Task: Plan the shortest route from Providence to Cape Cod National Seashore.
Action: Mouse pressed left at (264, 85)
Screenshot: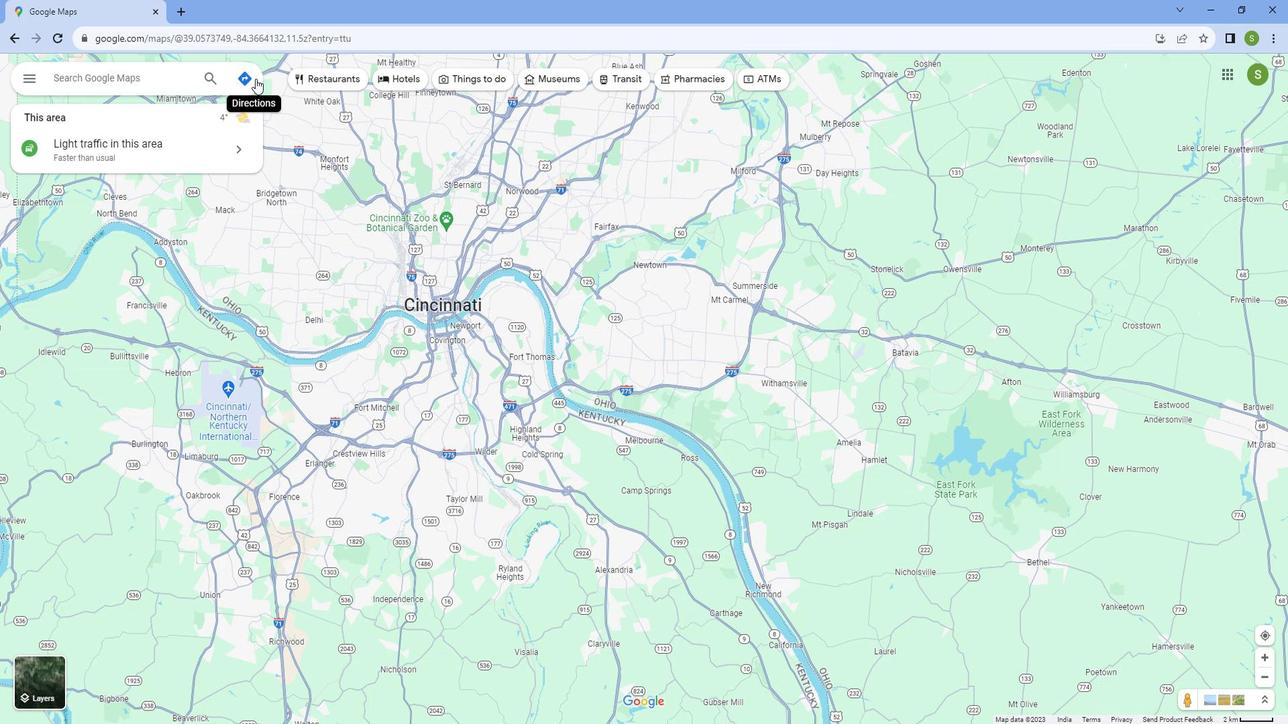 
Action: Mouse moved to (113, 122)
Screenshot: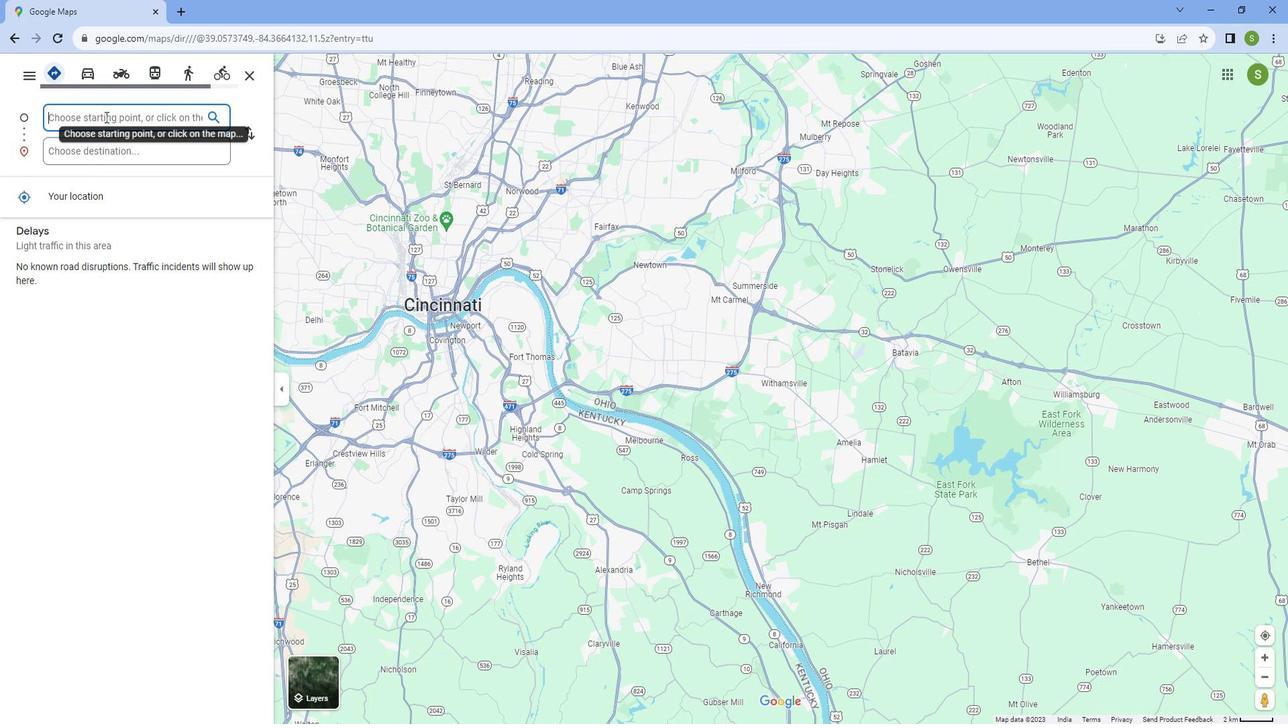 
Action: Mouse pressed left at (113, 122)
Screenshot: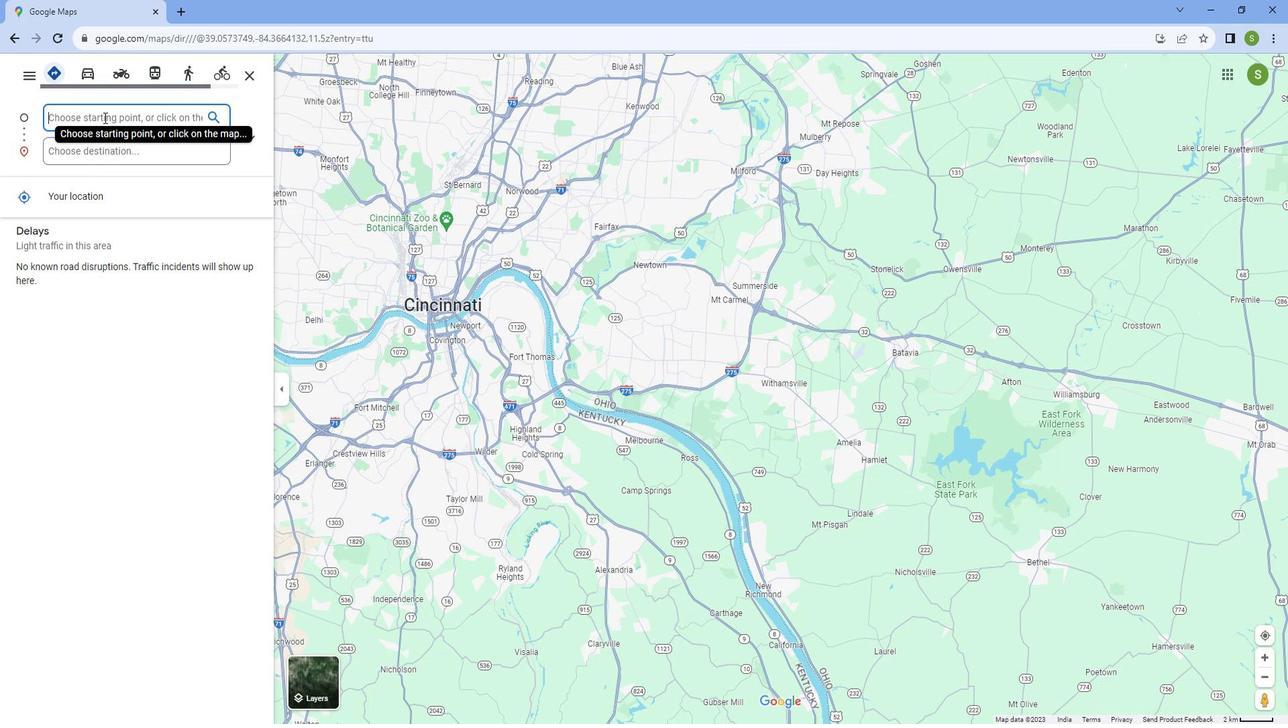 
Action: Key pressed <Key.caps_lock>P<Key.caps_lock>rovidence
Screenshot: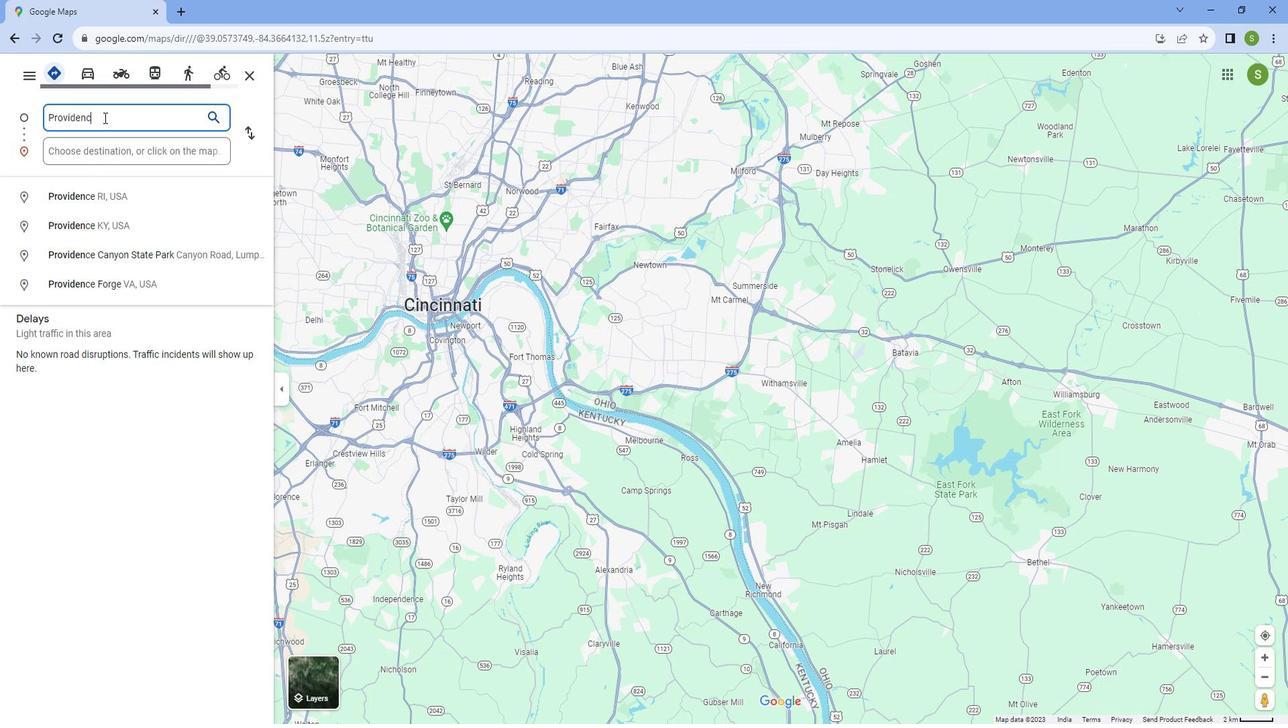 
Action: Mouse moved to (110, 206)
Screenshot: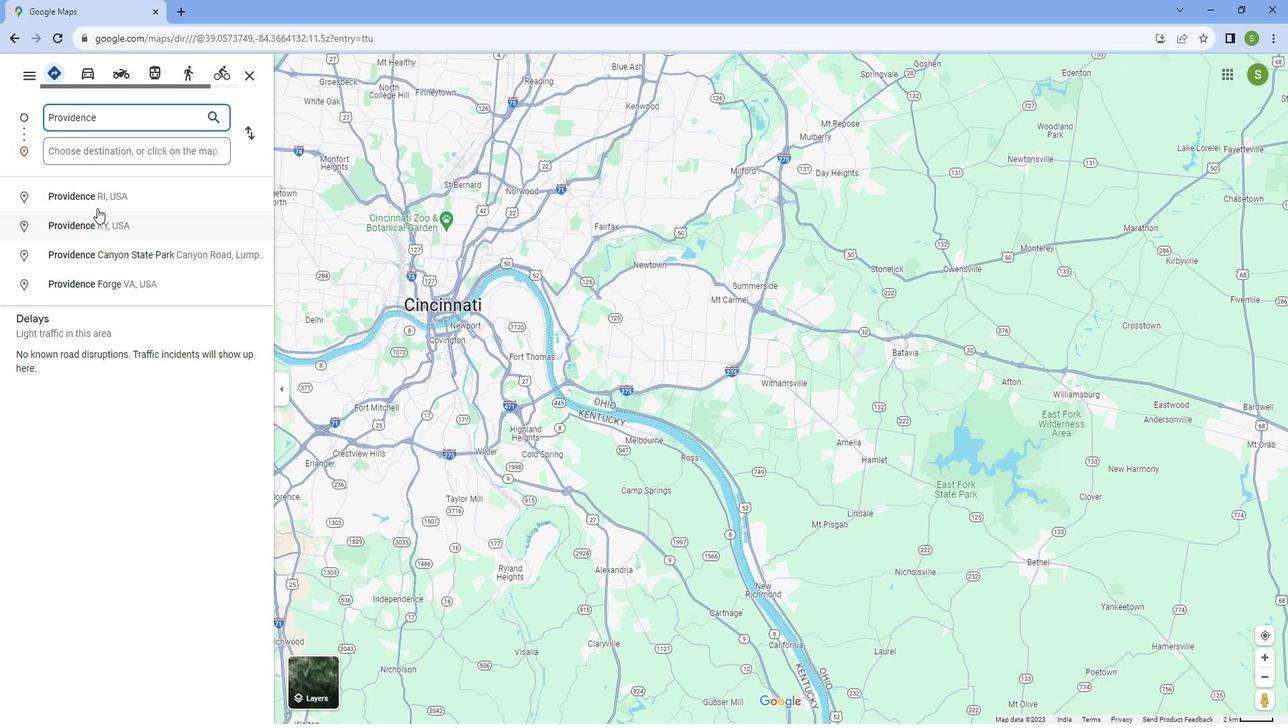 
Action: Mouse pressed left at (110, 206)
Screenshot: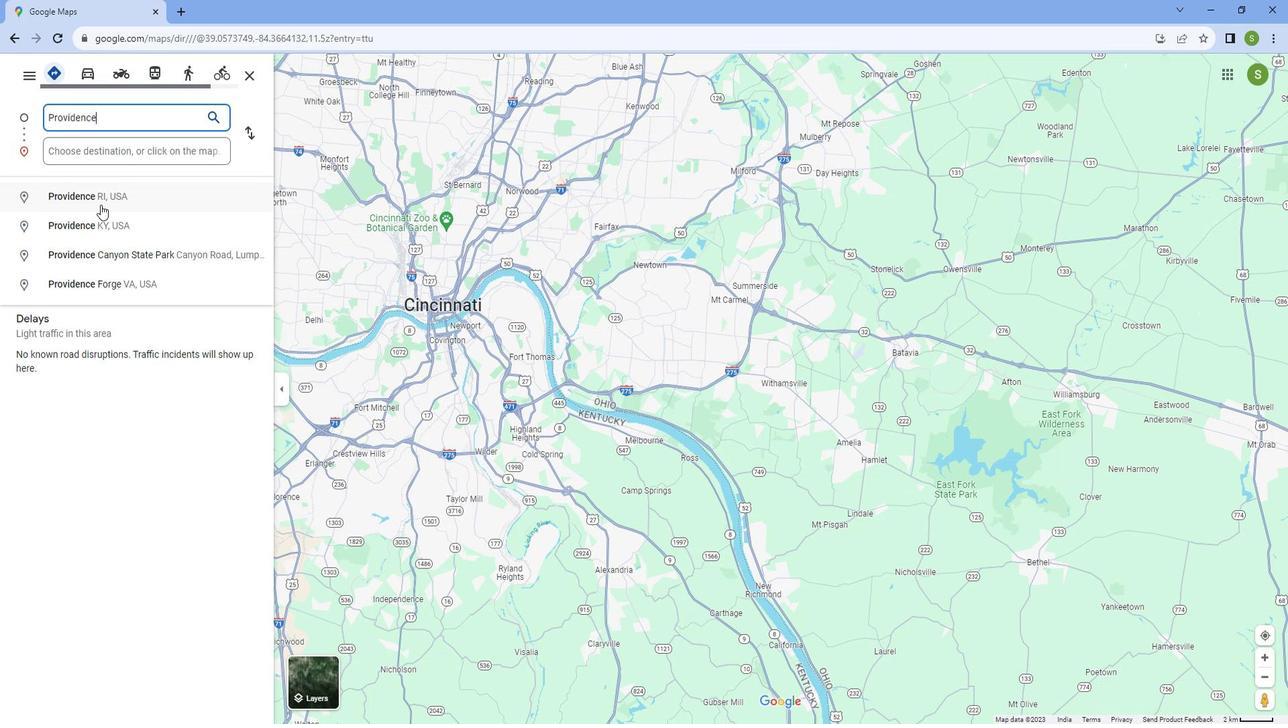 
Action: Mouse moved to (139, 155)
Screenshot: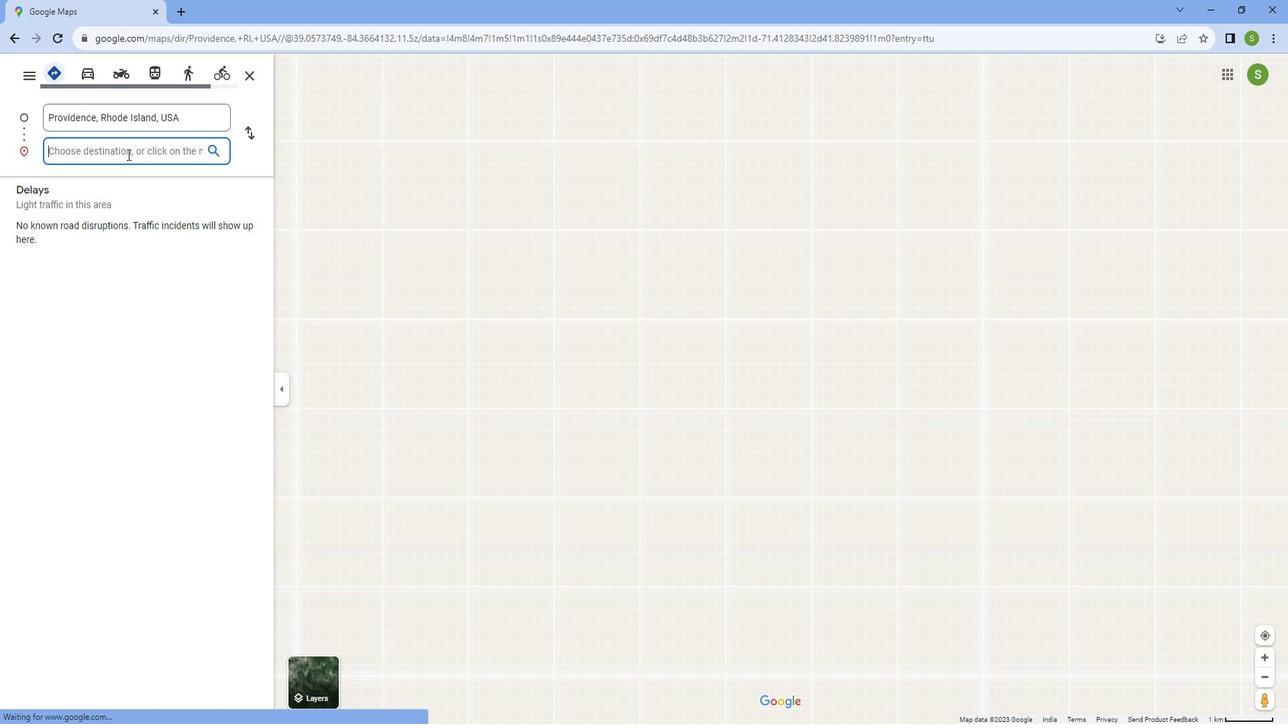 
Action: Mouse pressed left at (139, 155)
Screenshot: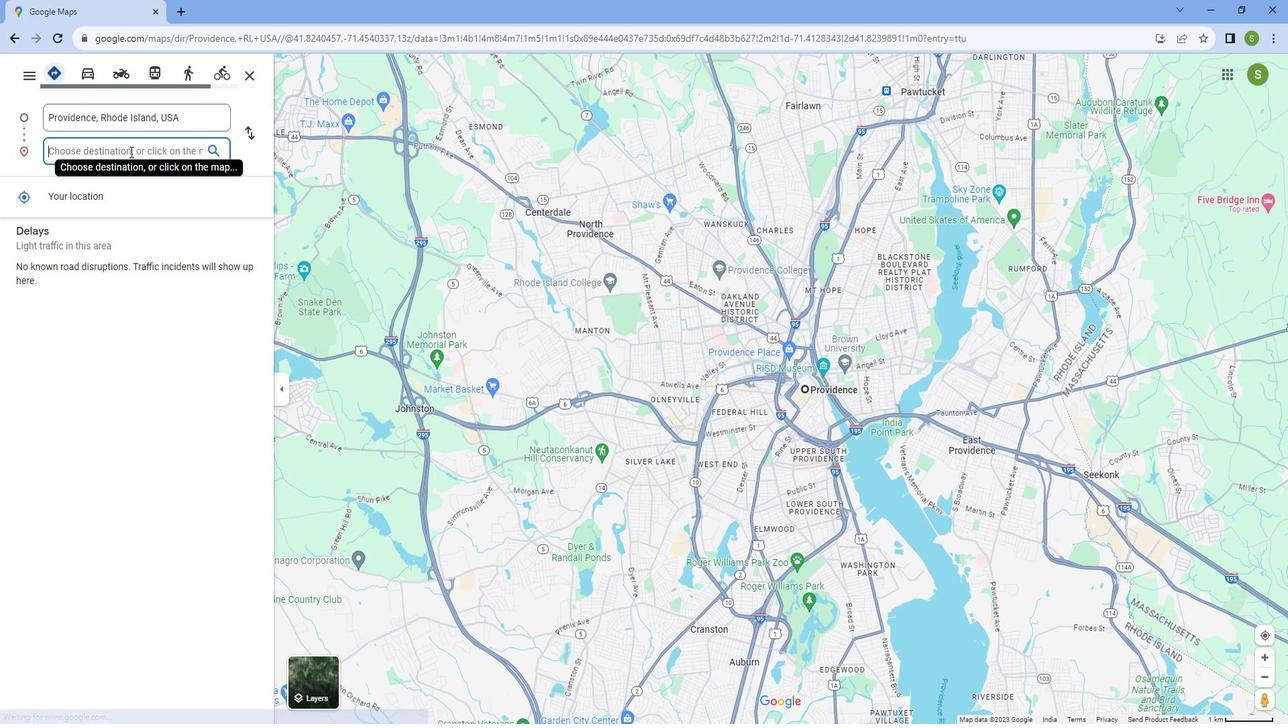 
Action: Key pressed <Key.caps_lock>C<Key.caps_lock>a[<Key.backspace>pe<Key.space>cod<Key.space><Key.caps_lock>N<Key.caps_lock>ational<Key.space><Key.caps_lock>S<Key.caps_lock>easore
Screenshot: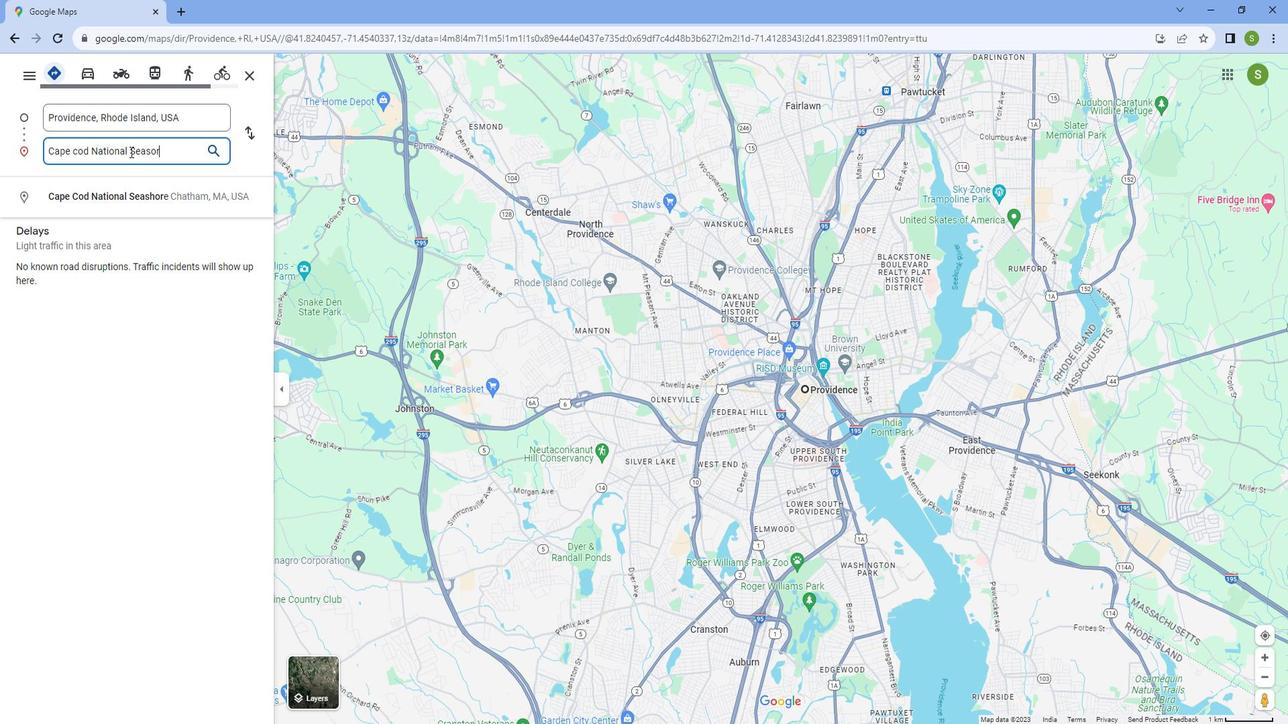 
Action: Mouse moved to (159, 203)
Screenshot: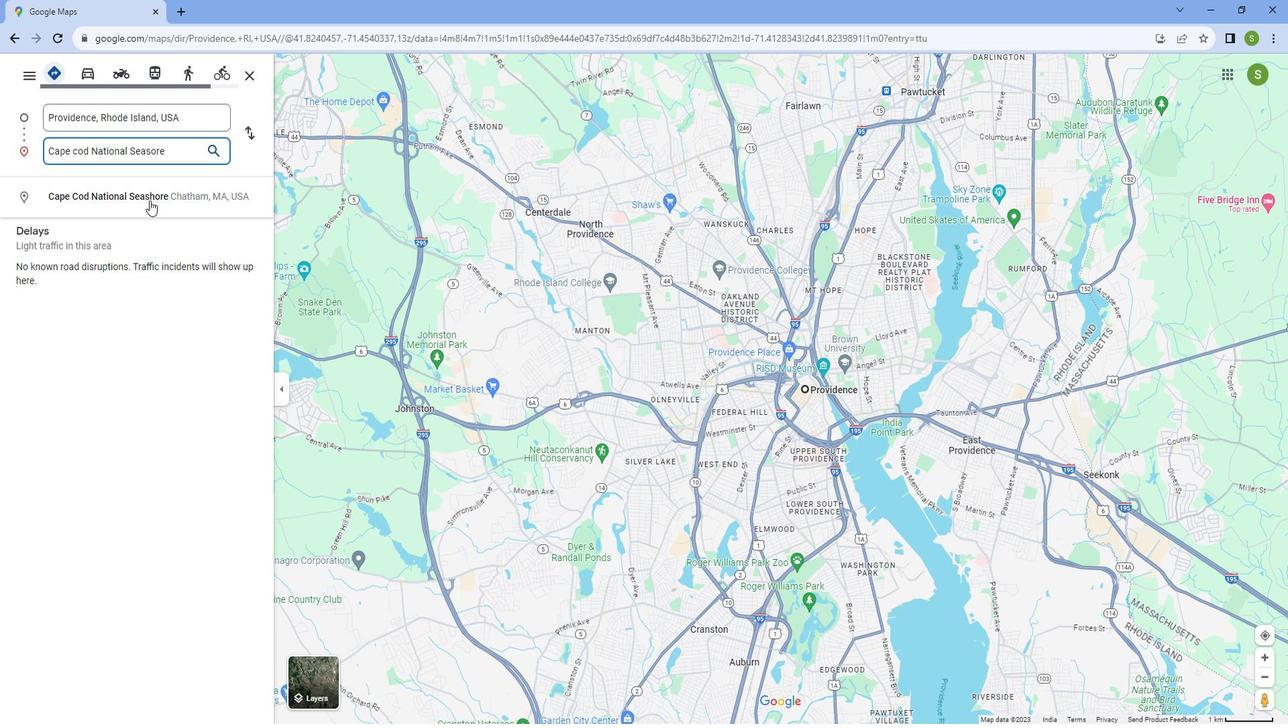 
Action: Mouse pressed left at (159, 203)
Screenshot: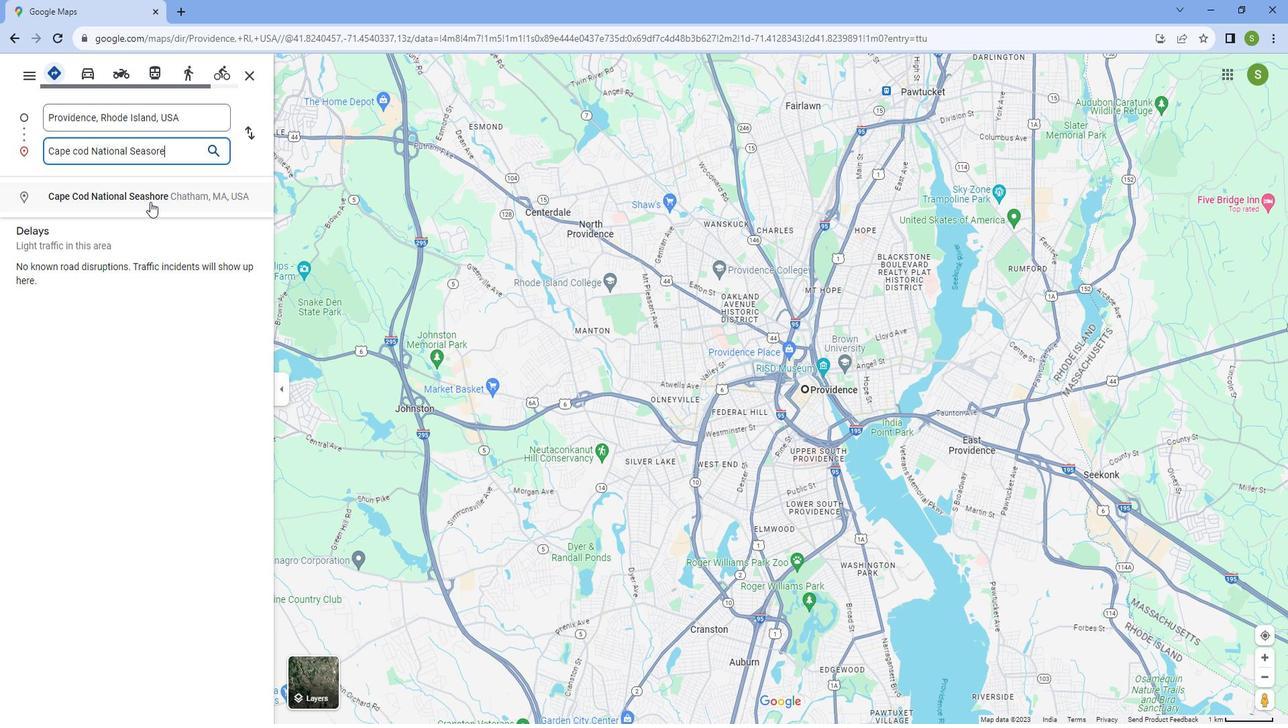 
Action: Mouse moved to (1058, 490)
Screenshot: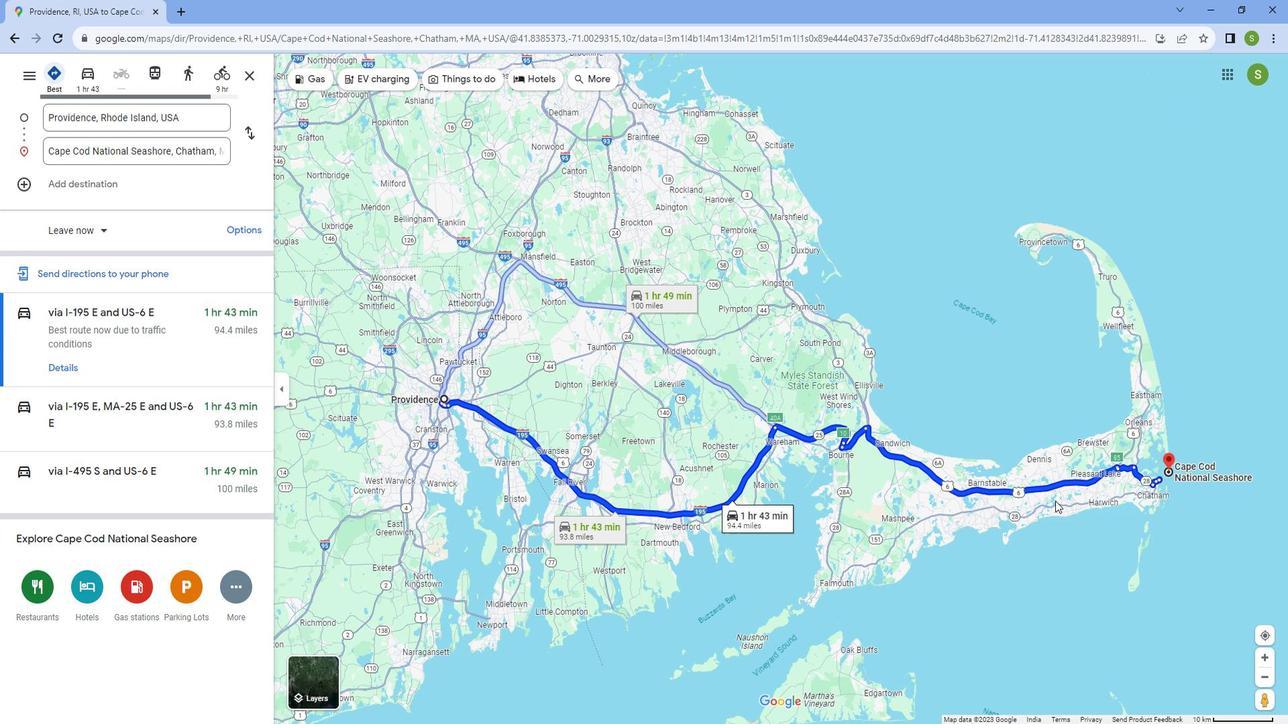 
Action: Mouse scrolled (1058, 491) with delta (0, 0)
Screenshot: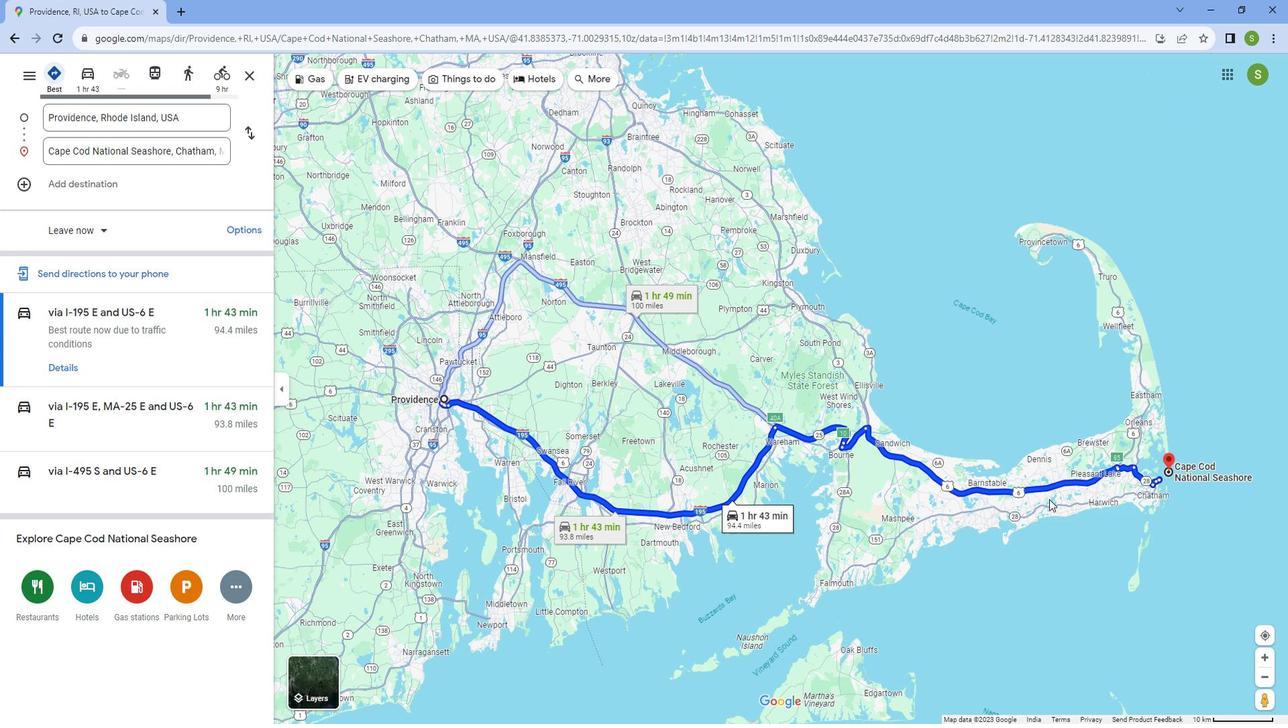 
Action: Mouse scrolled (1058, 491) with delta (0, 0)
Screenshot: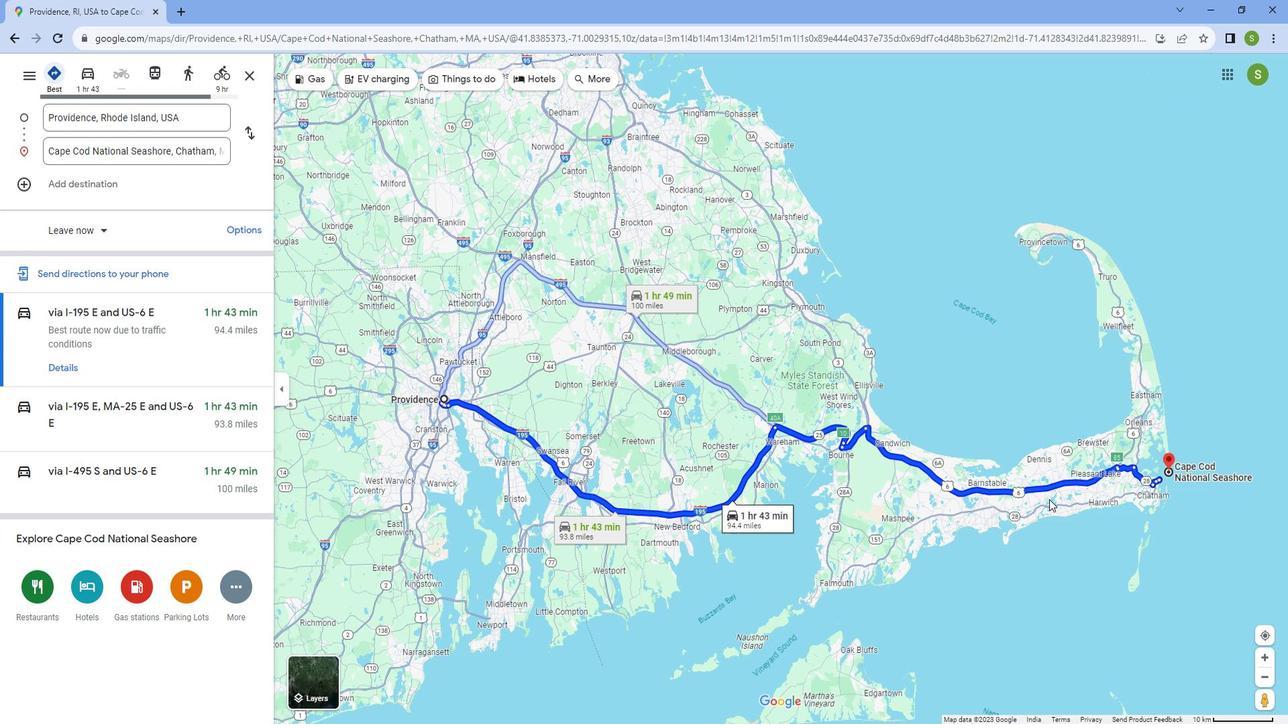 
Action: Mouse scrolled (1058, 491) with delta (0, 0)
Screenshot: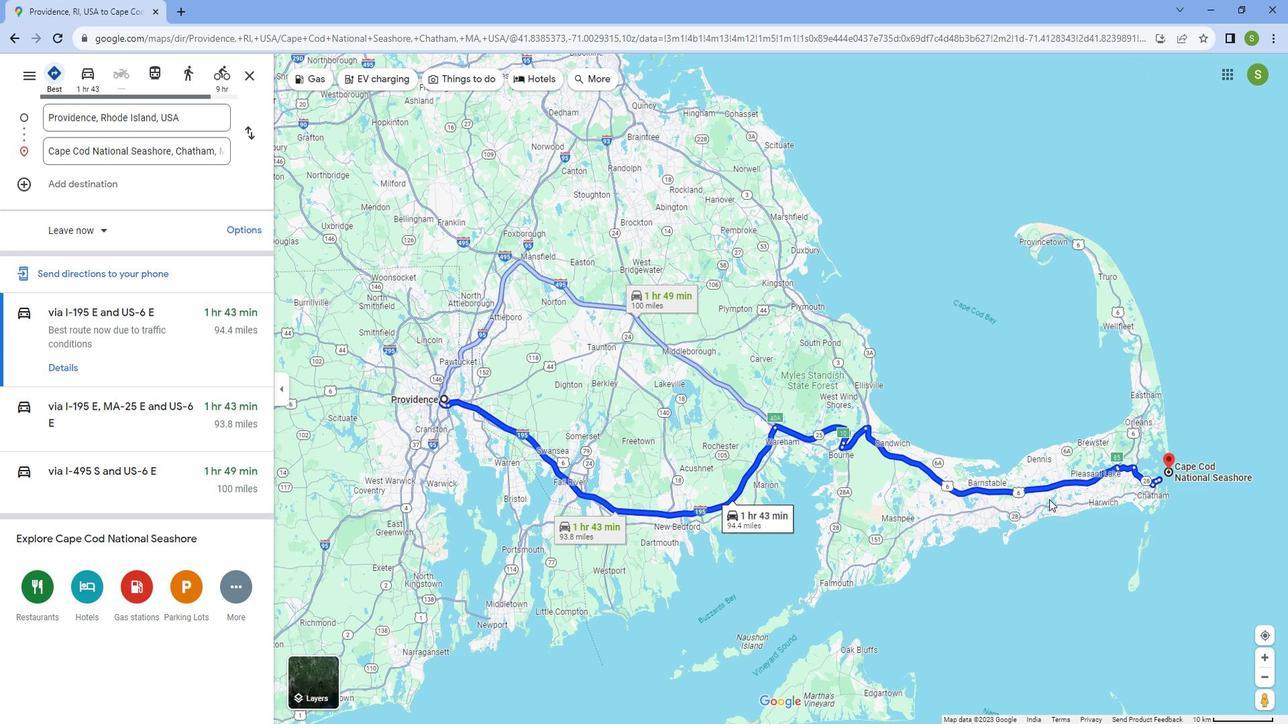 
Action: Mouse scrolled (1058, 491) with delta (0, 0)
Screenshot: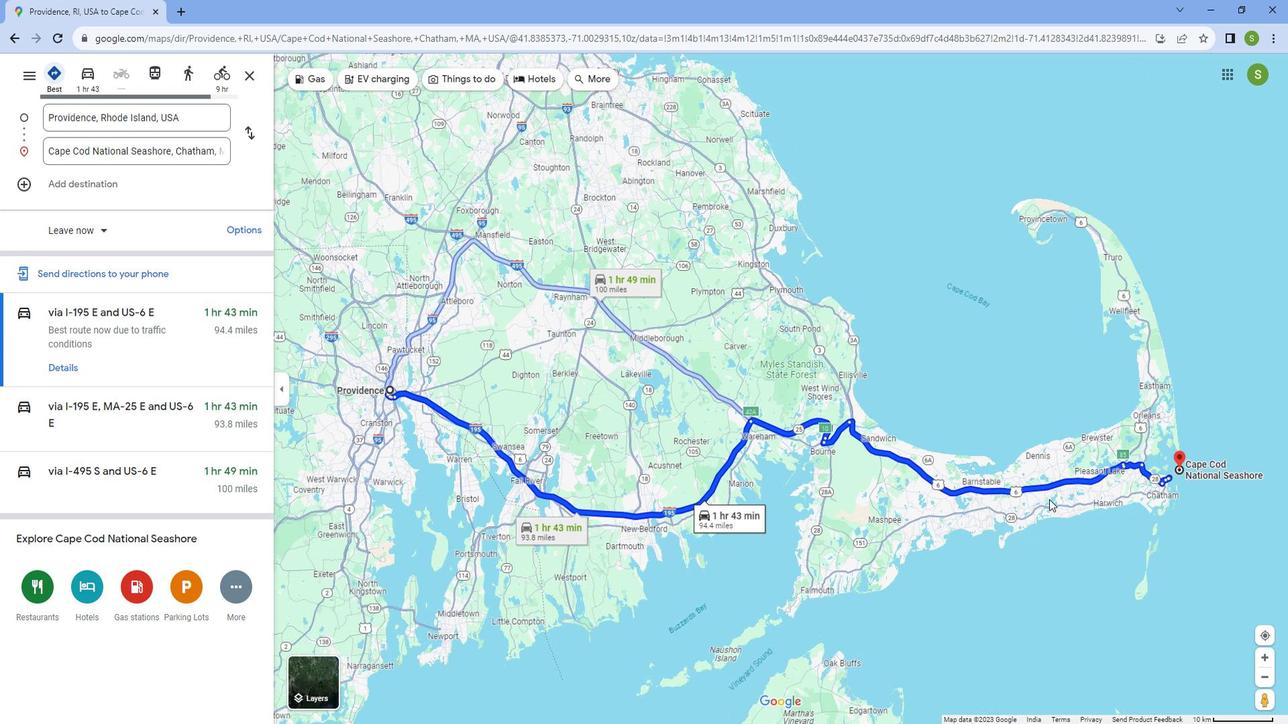 
Action: Mouse scrolled (1058, 491) with delta (0, 0)
Screenshot: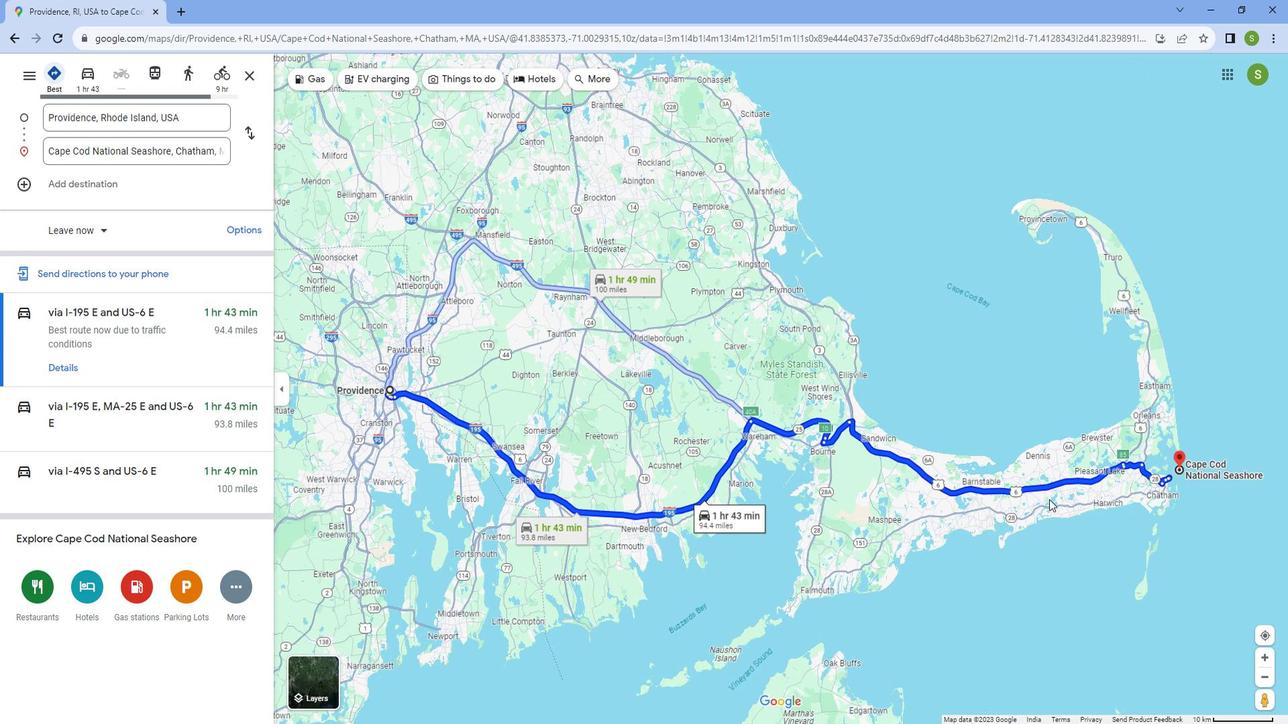 
Action: Mouse scrolled (1058, 491) with delta (0, 0)
Screenshot: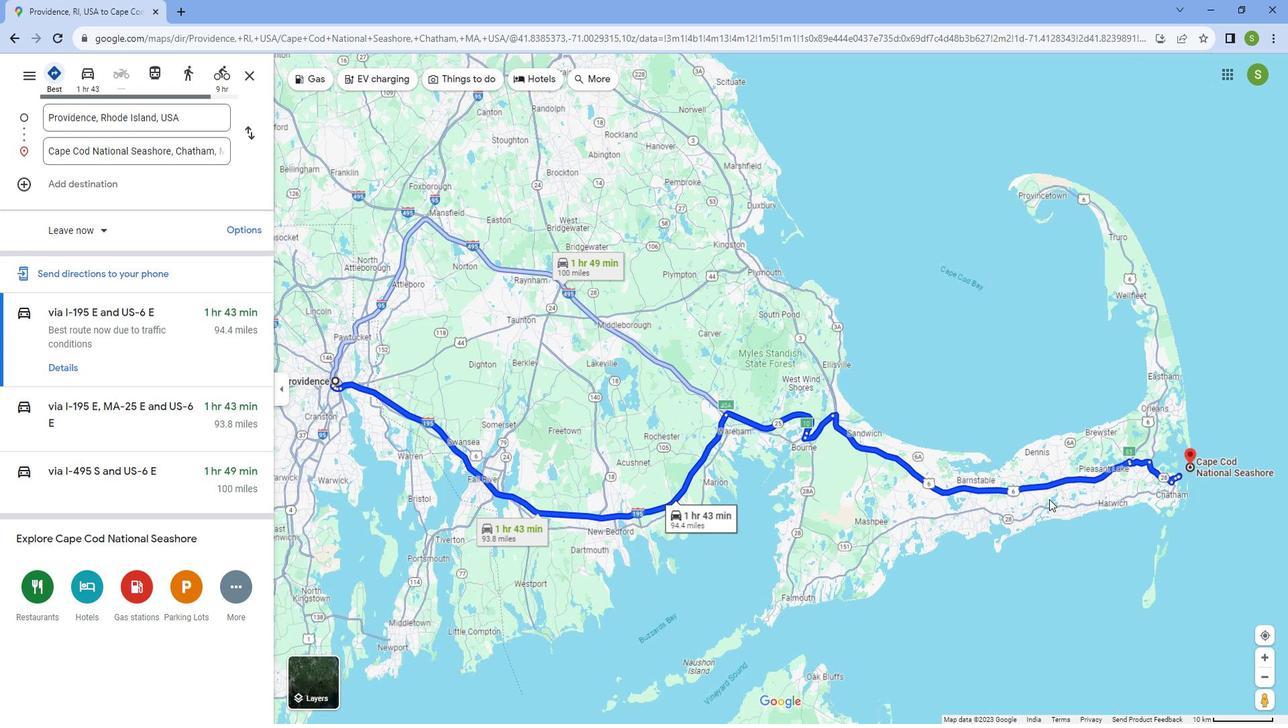 
Action: Mouse scrolled (1058, 489) with delta (0, 0)
Screenshot: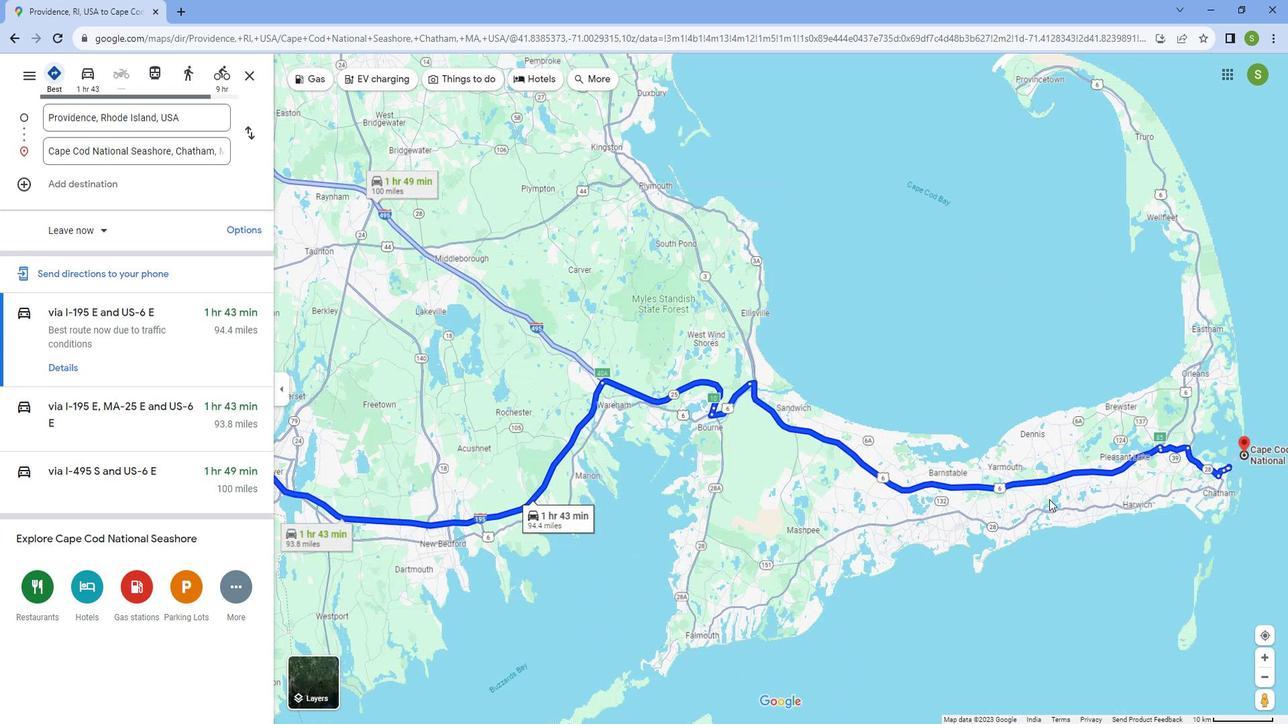 
Action: Mouse scrolled (1058, 489) with delta (0, 0)
Screenshot: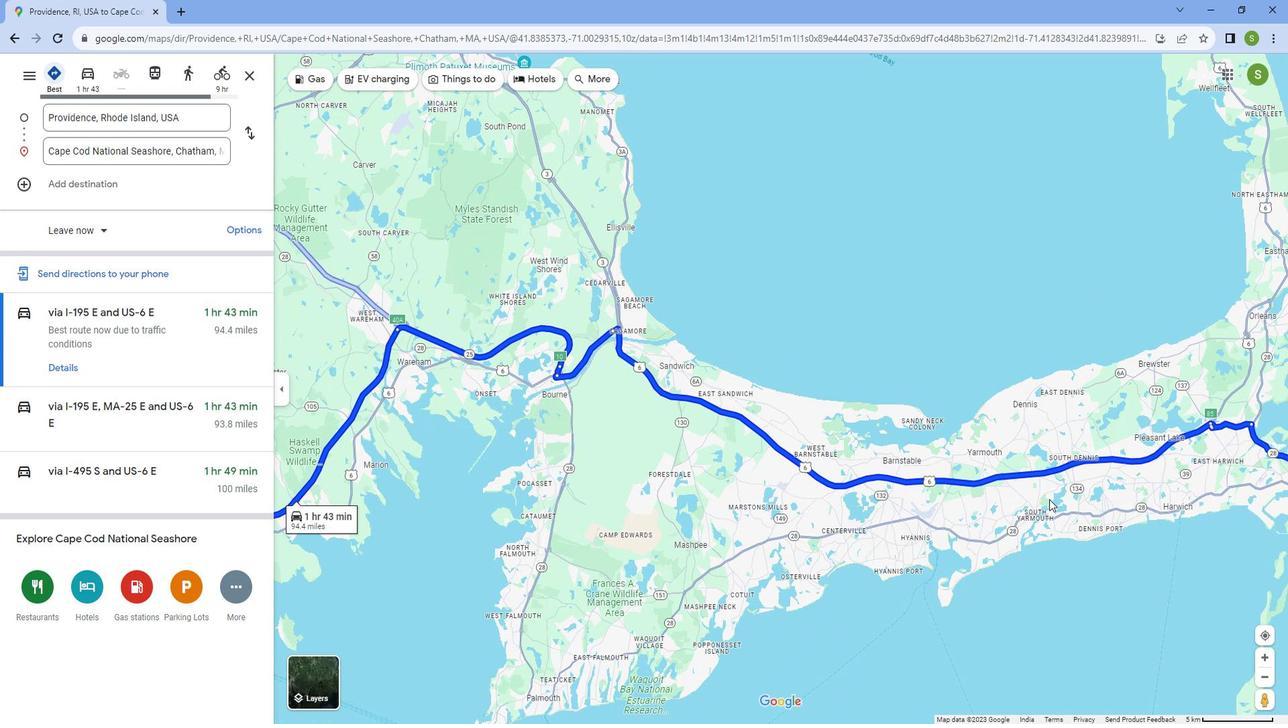 
Action: Mouse scrolled (1058, 489) with delta (0, 0)
Screenshot: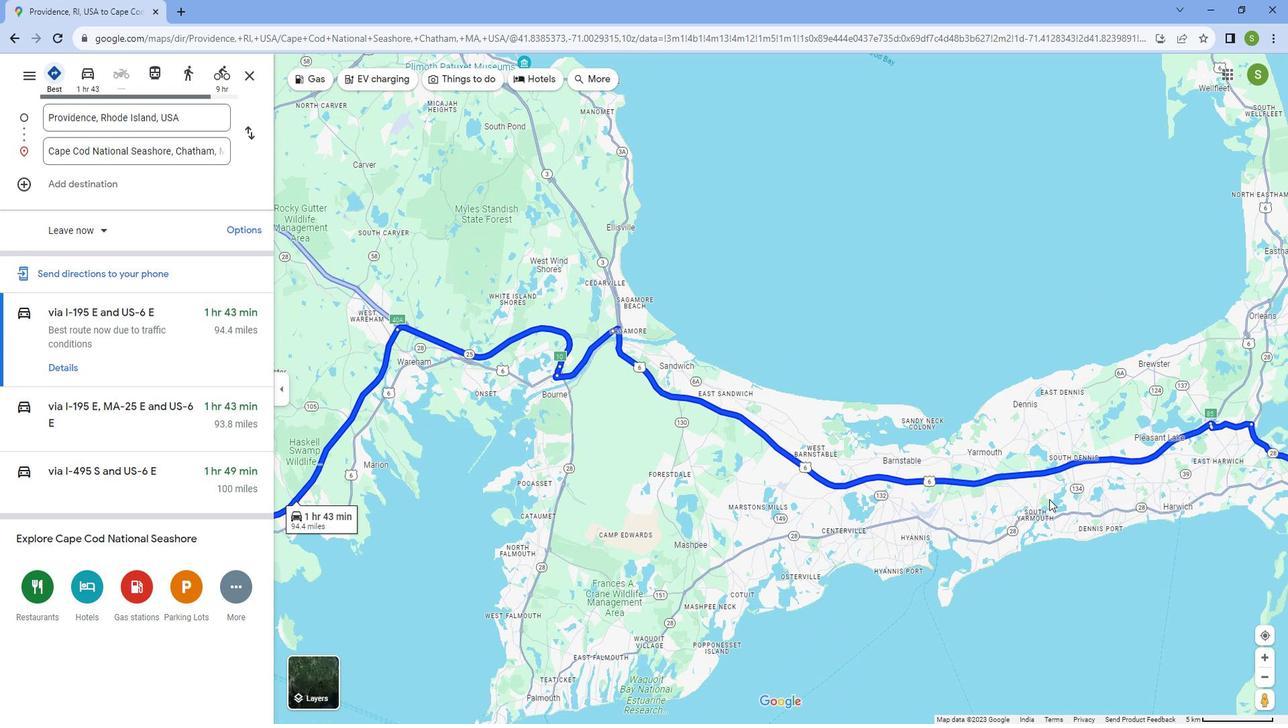 
Action: Mouse scrolled (1058, 489) with delta (0, 0)
Screenshot: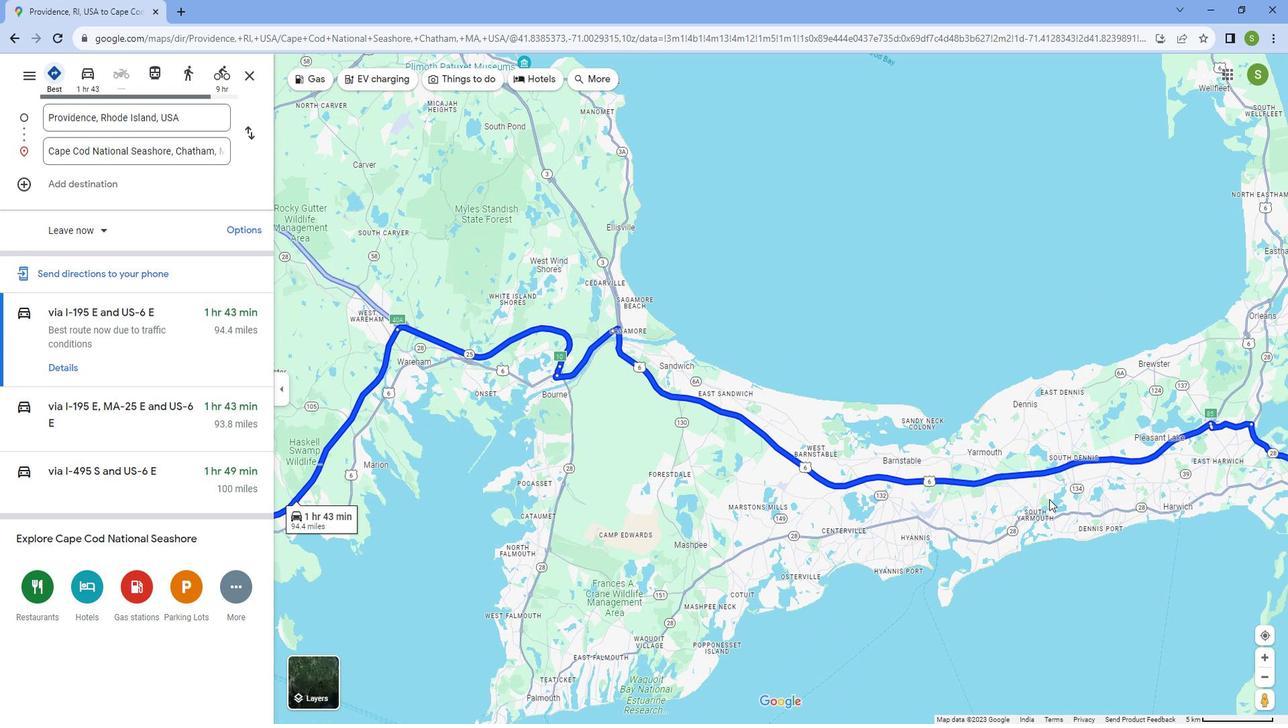 
Action: Mouse scrolled (1058, 489) with delta (0, 0)
Screenshot: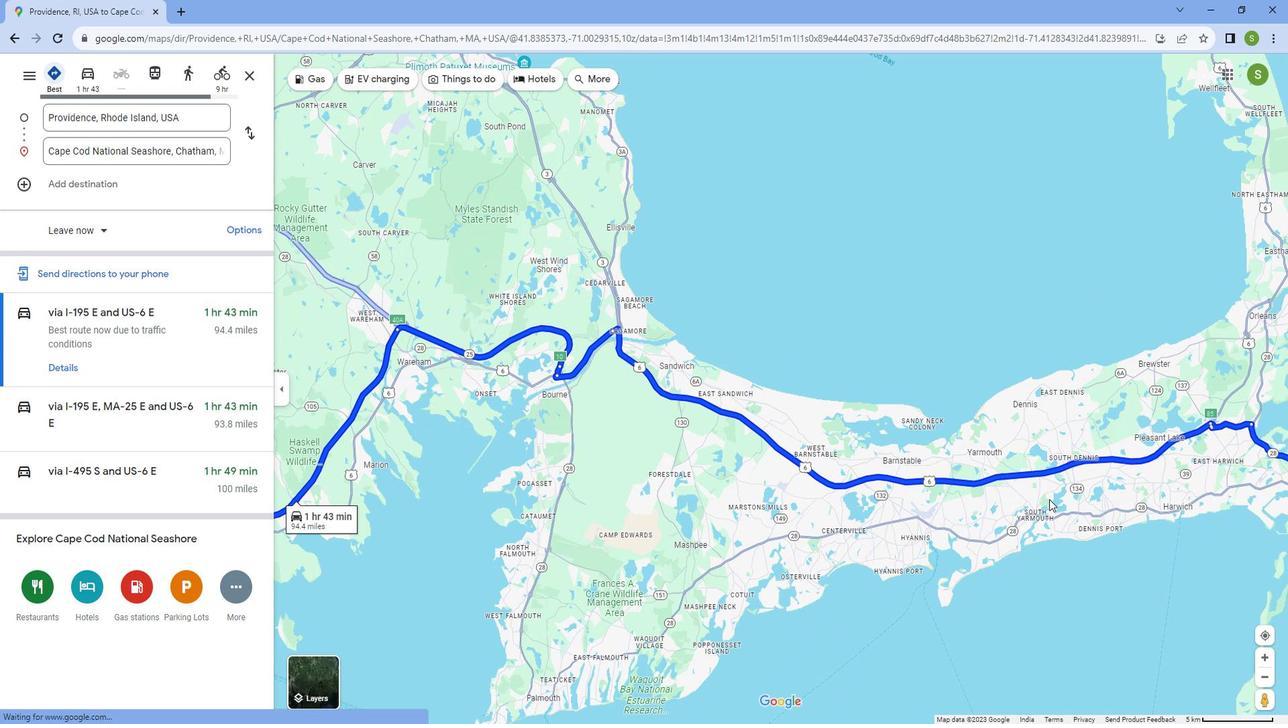 
Action: Mouse scrolled (1058, 489) with delta (0, 0)
Screenshot: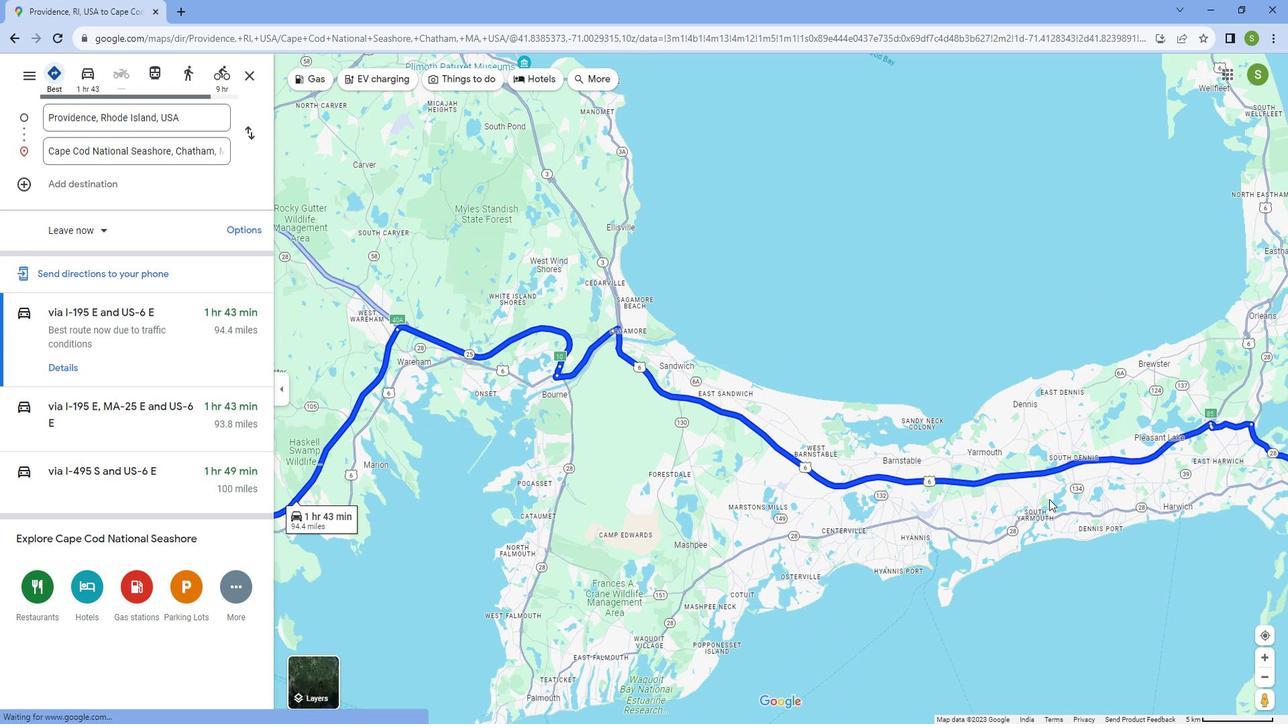 
Action: Mouse scrolled (1058, 491) with delta (0, 0)
Screenshot: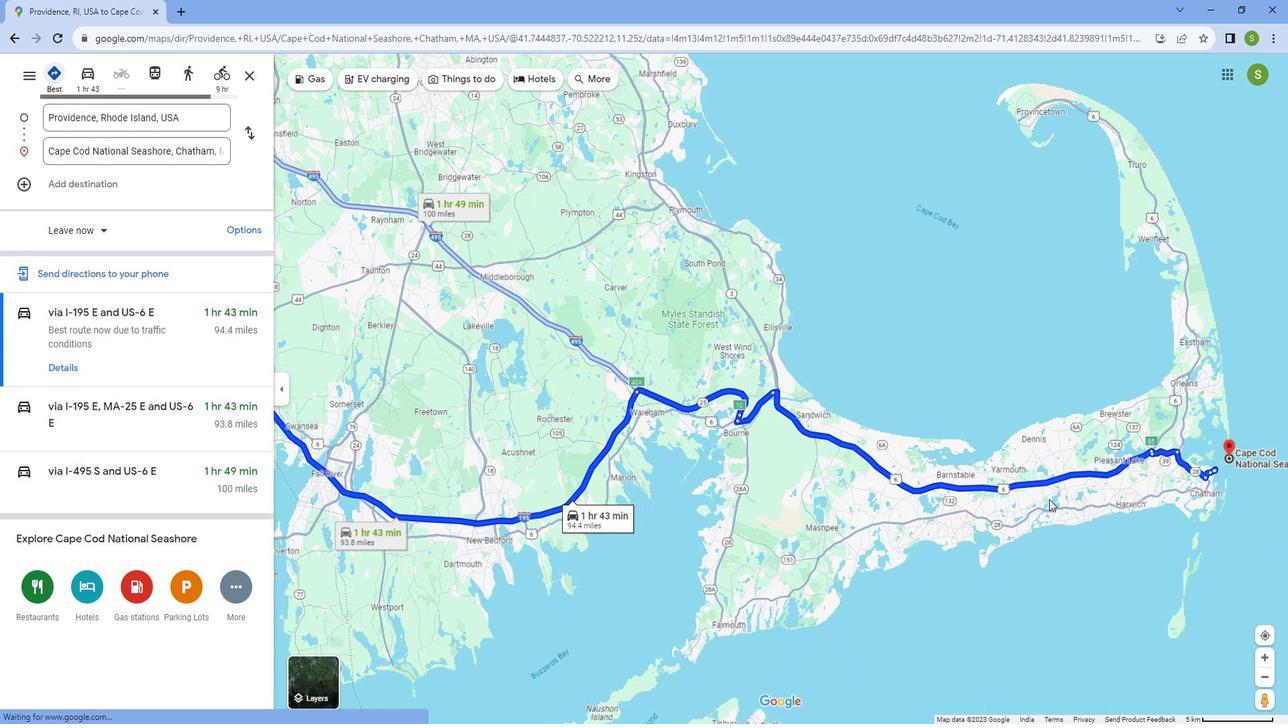 
Action: Mouse moved to (1016, 472)
Screenshot: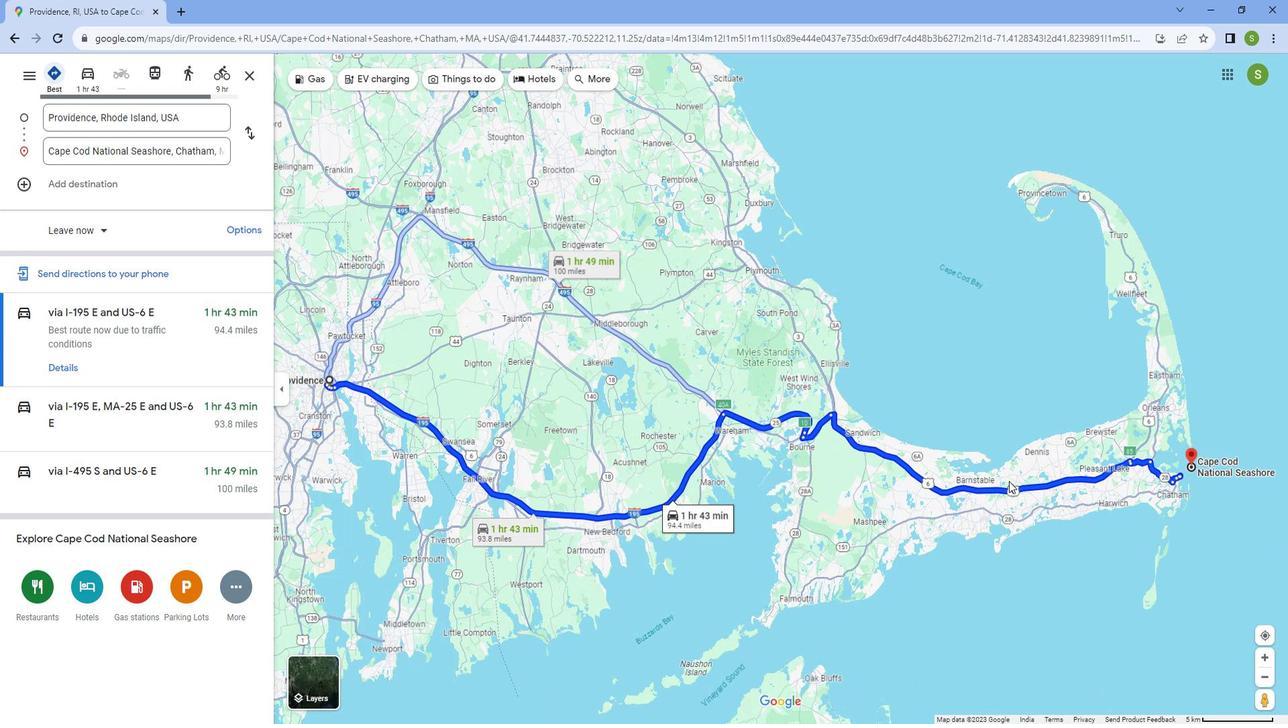 
Action: Mouse scrolled (1016, 472) with delta (0, 0)
Screenshot: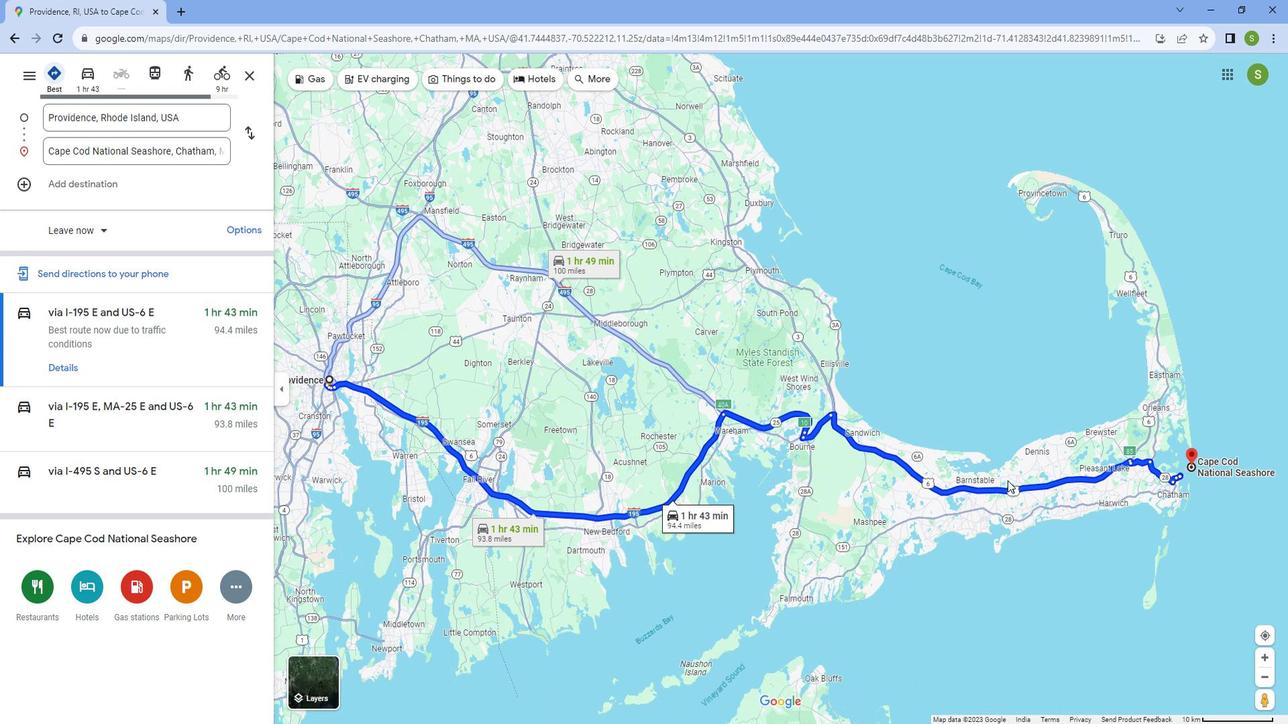 
Action: Mouse moved to (725, 340)
Screenshot: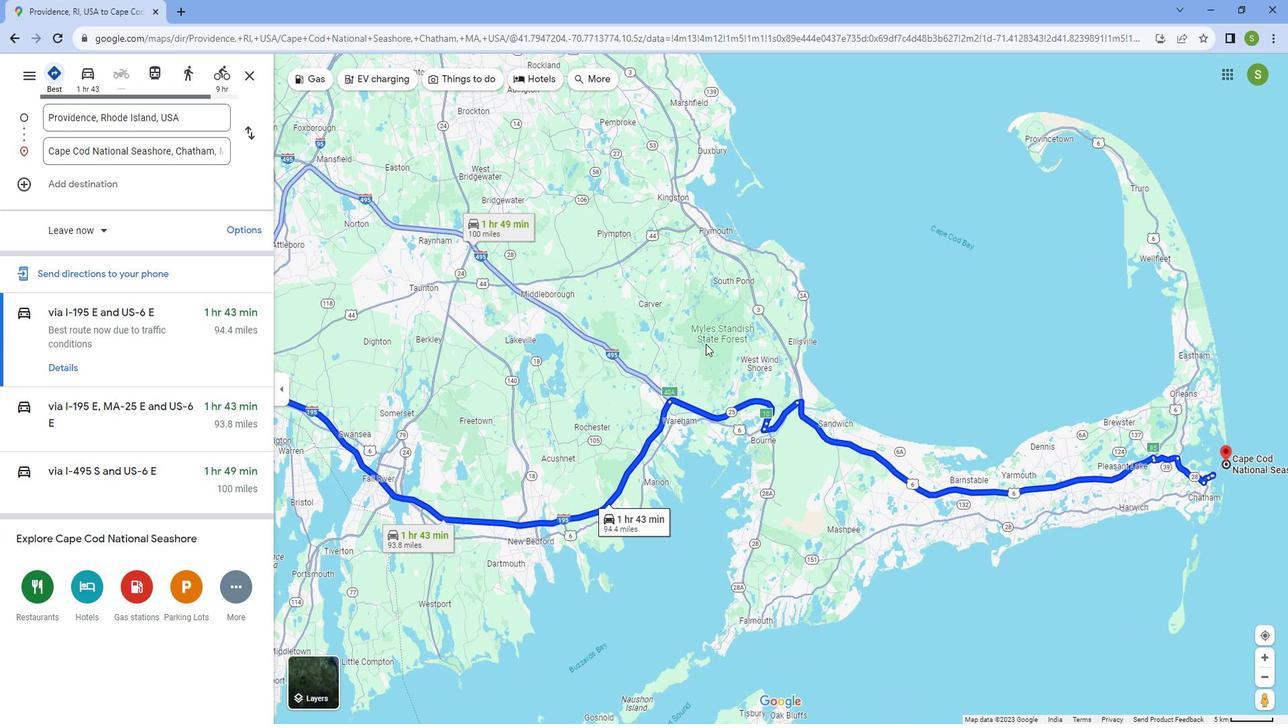 
Action: Mouse scrolled (725, 340) with delta (0, 0)
Screenshot: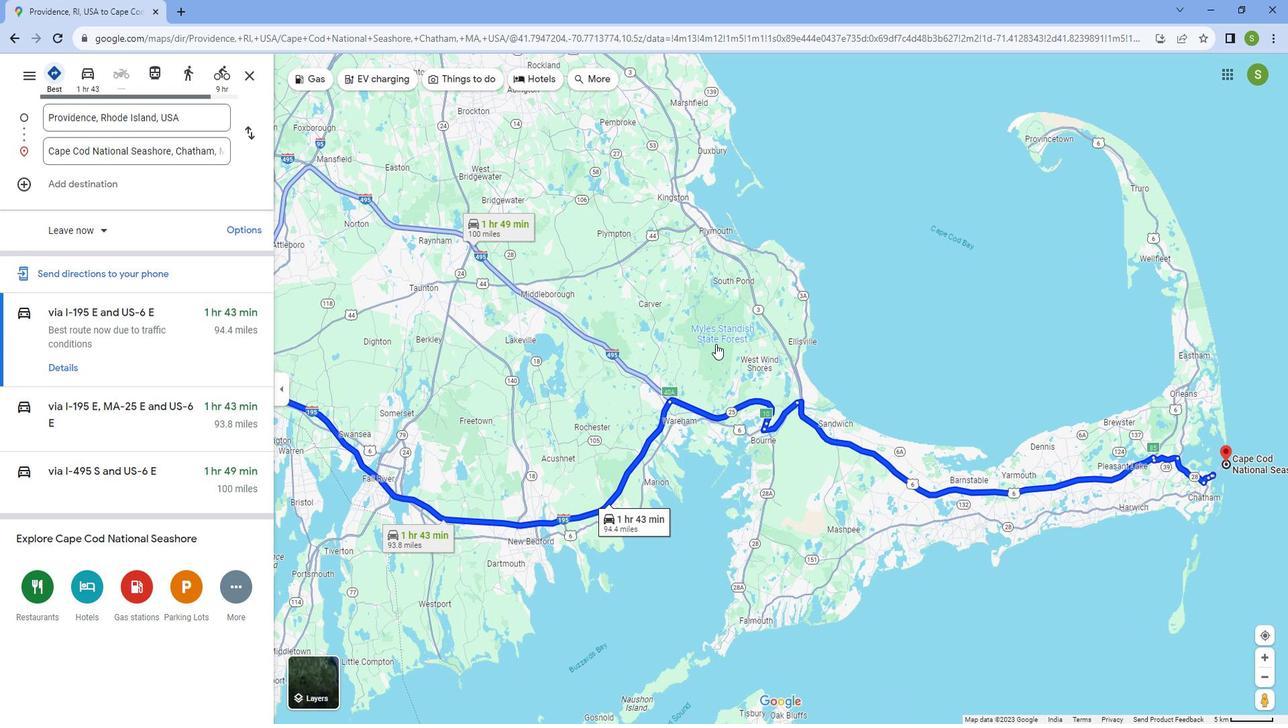 
Action: Mouse moved to (472, 313)
Screenshot: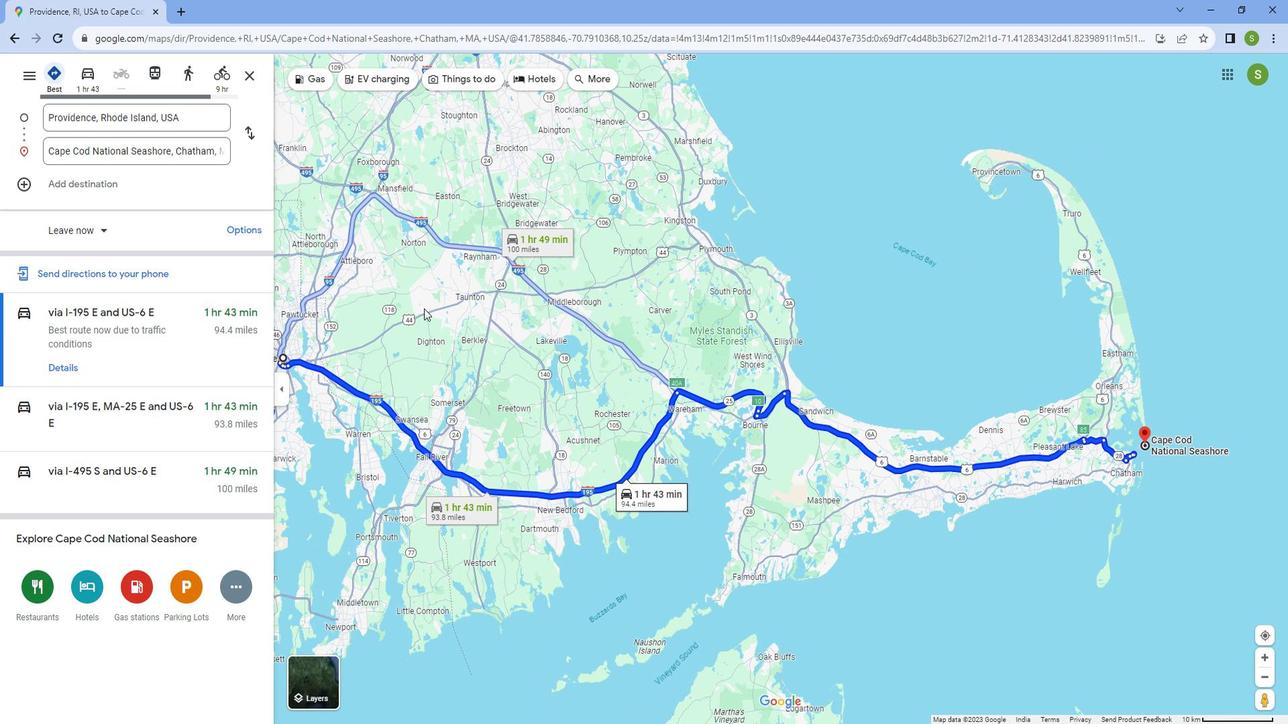 
Action: Mouse scrolled (472, 312) with delta (0, 0)
Screenshot: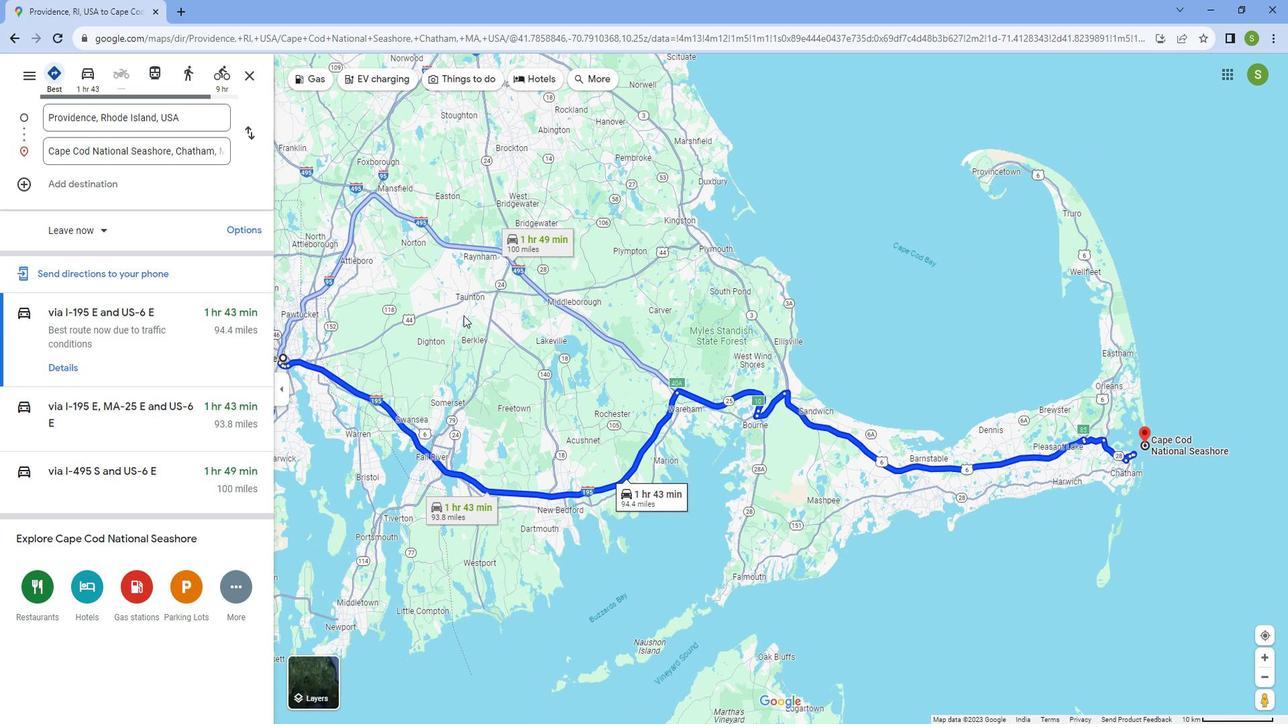 
Action: Mouse scrolled (472, 313) with delta (0, 0)
Screenshot: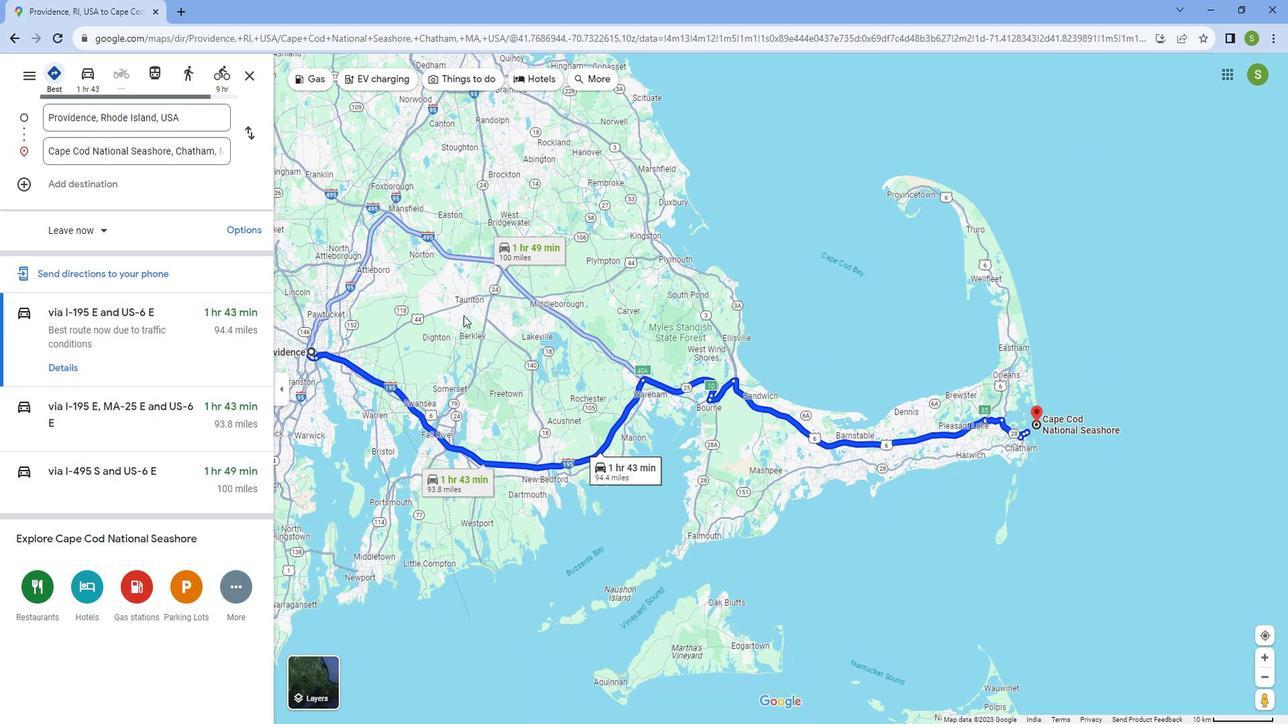 
Action: Mouse scrolled (472, 312) with delta (0, 0)
Screenshot: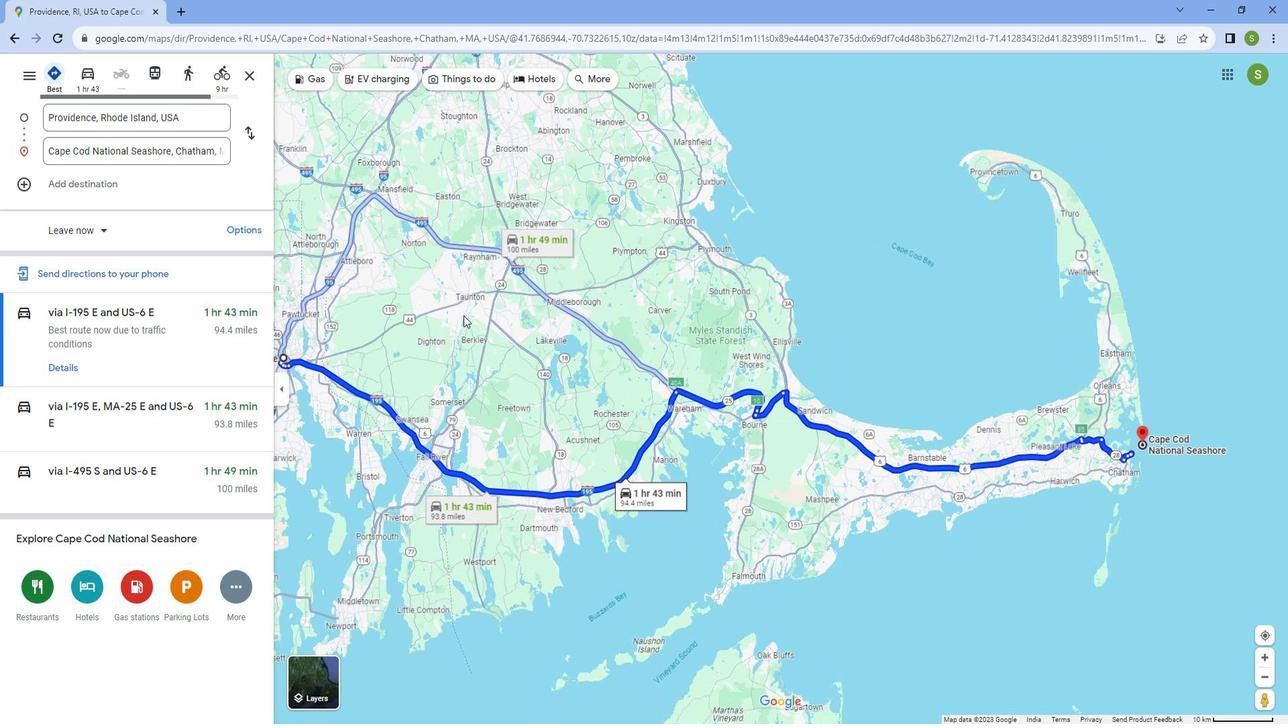 
Action: Mouse scrolled (472, 312) with delta (0, 0)
Screenshot: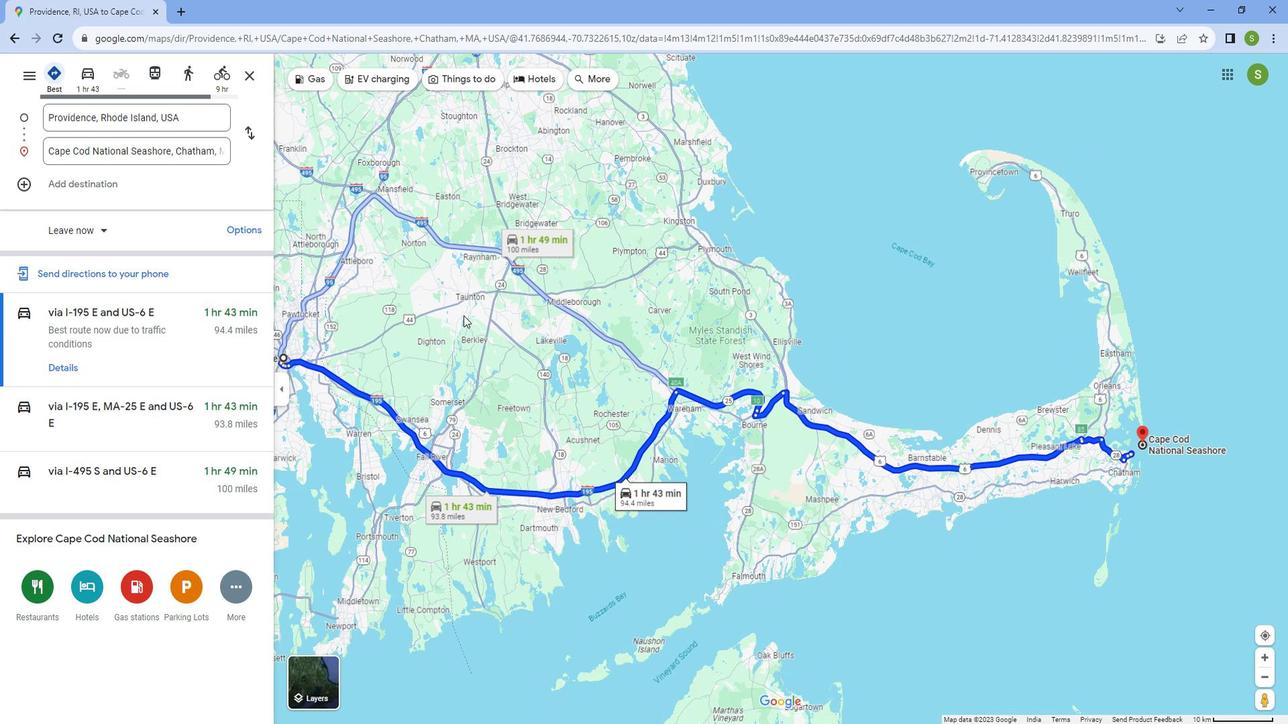 
Action: Mouse scrolled (472, 312) with delta (0, 0)
Screenshot: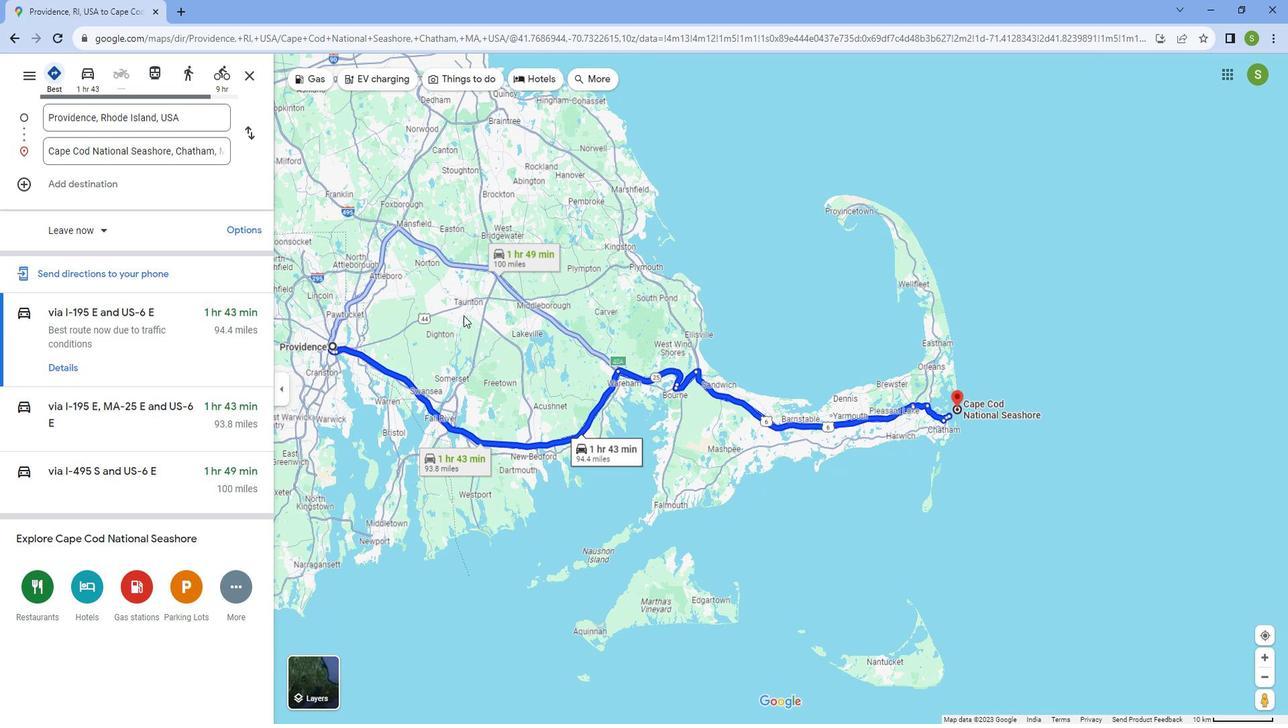 
Action: Mouse scrolled (472, 313) with delta (0, 0)
Screenshot: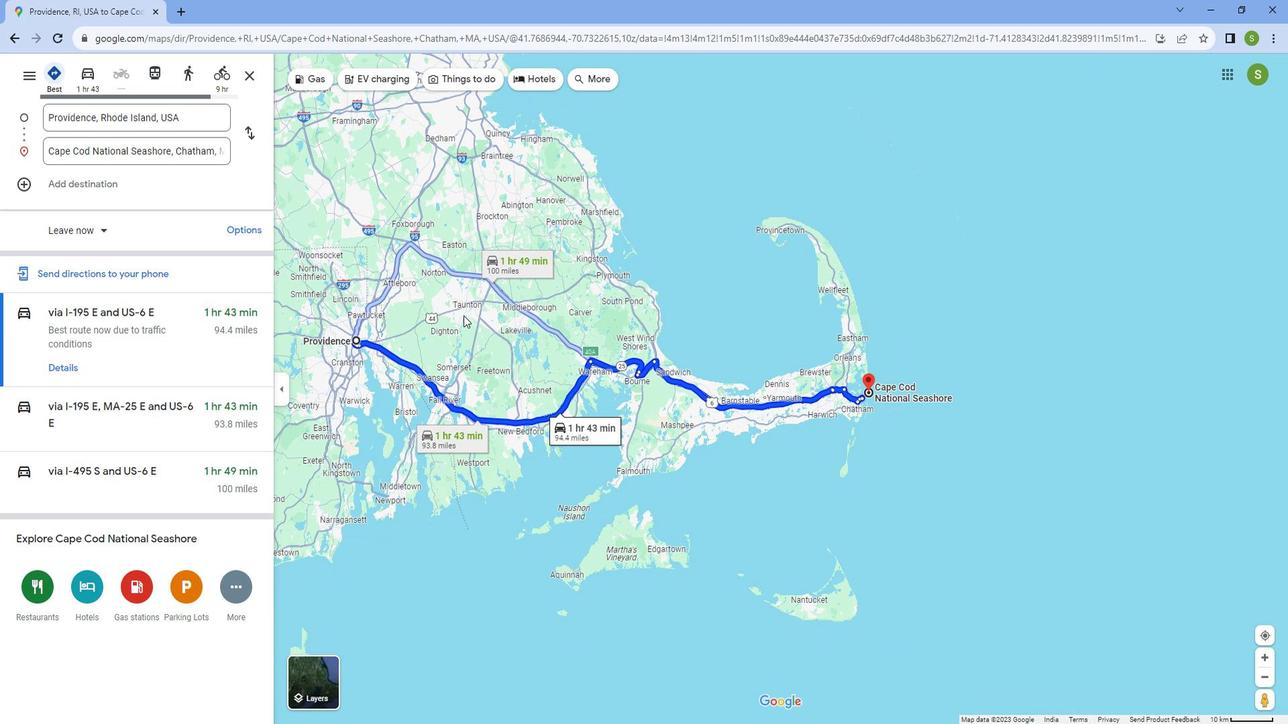 
Action: Mouse scrolled (472, 313) with delta (0, 0)
Screenshot: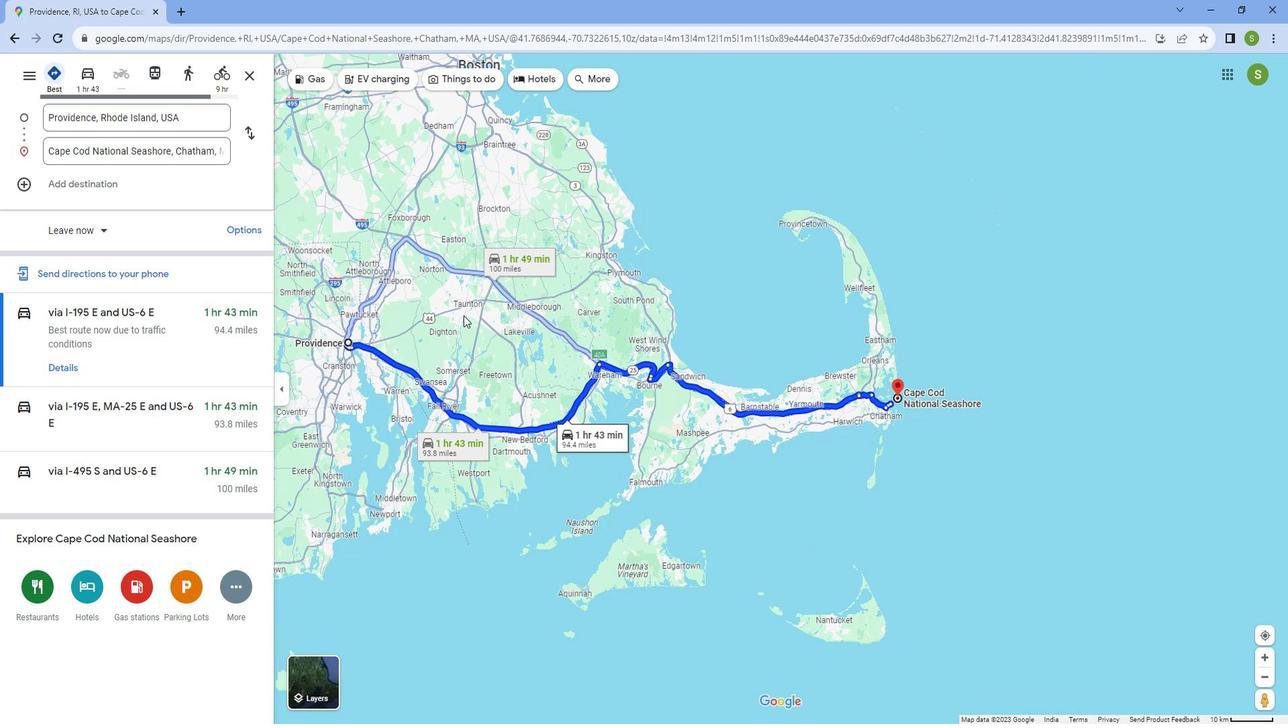 
Action: Mouse scrolled (472, 313) with delta (0, 0)
Screenshot: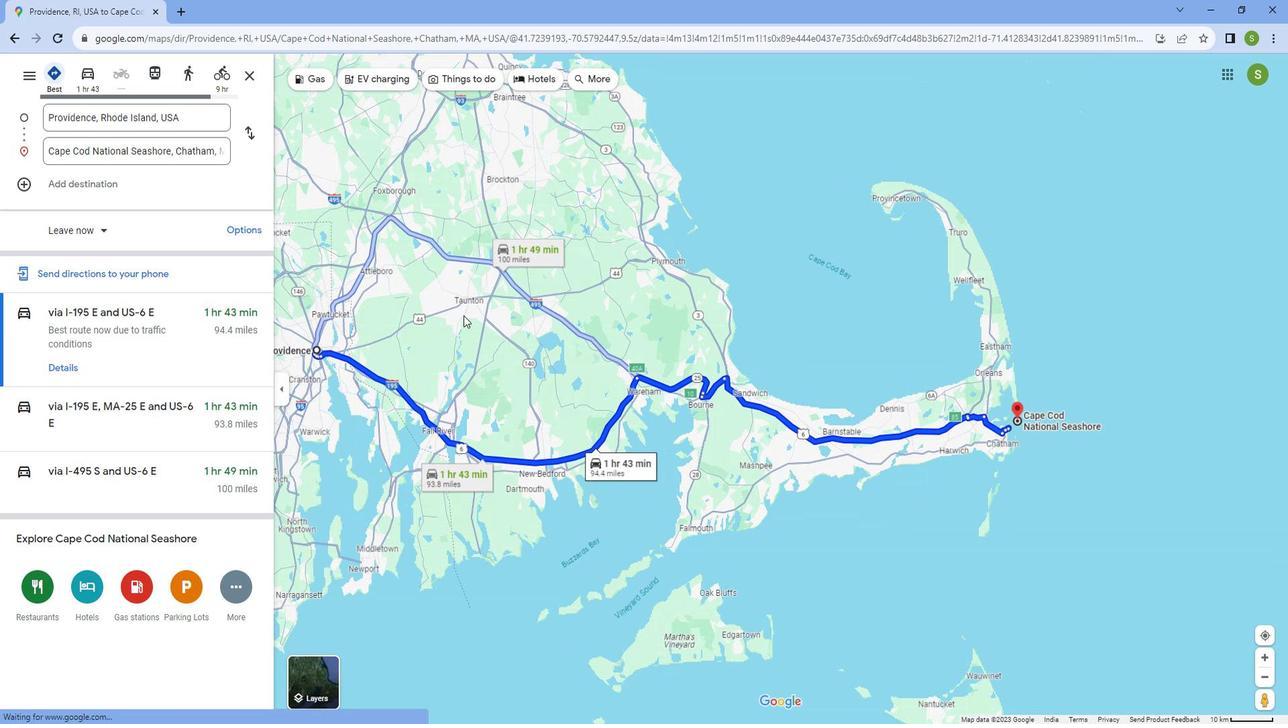 
Action: Mouse moved to (395, 361)
Screenshot: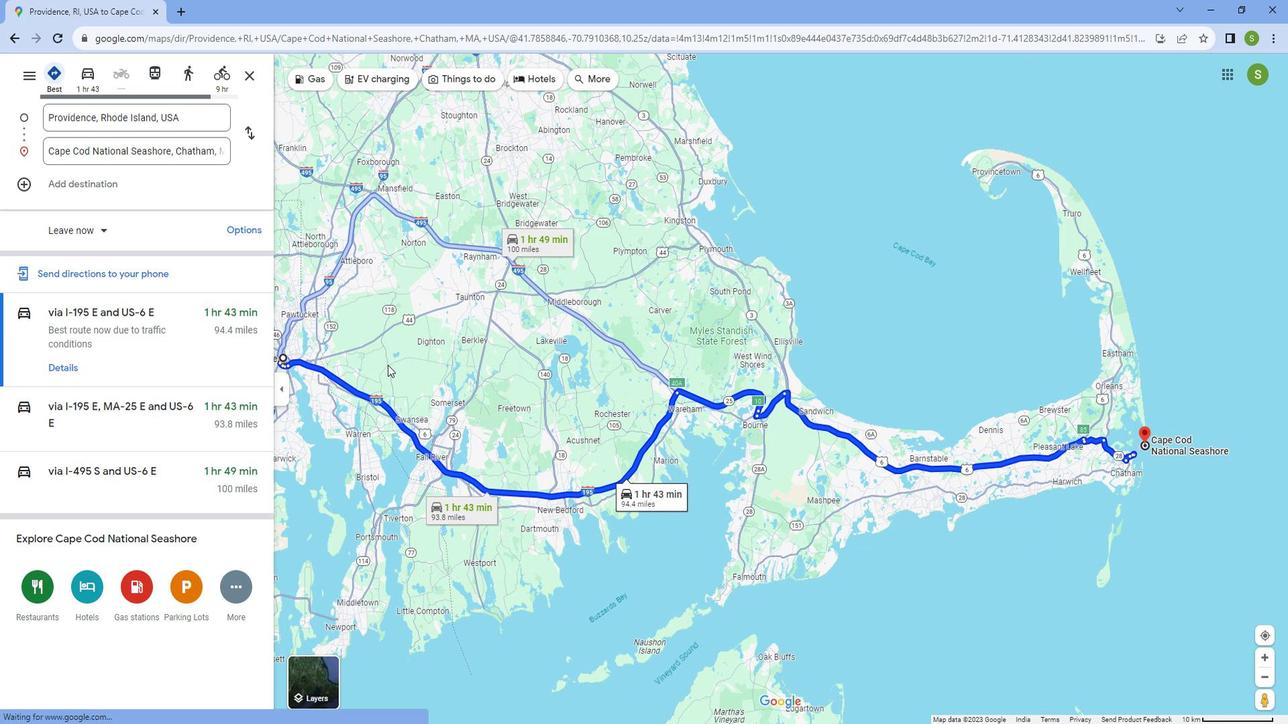 
Action: Mouse pressed left at (395, 361)
Screenshot: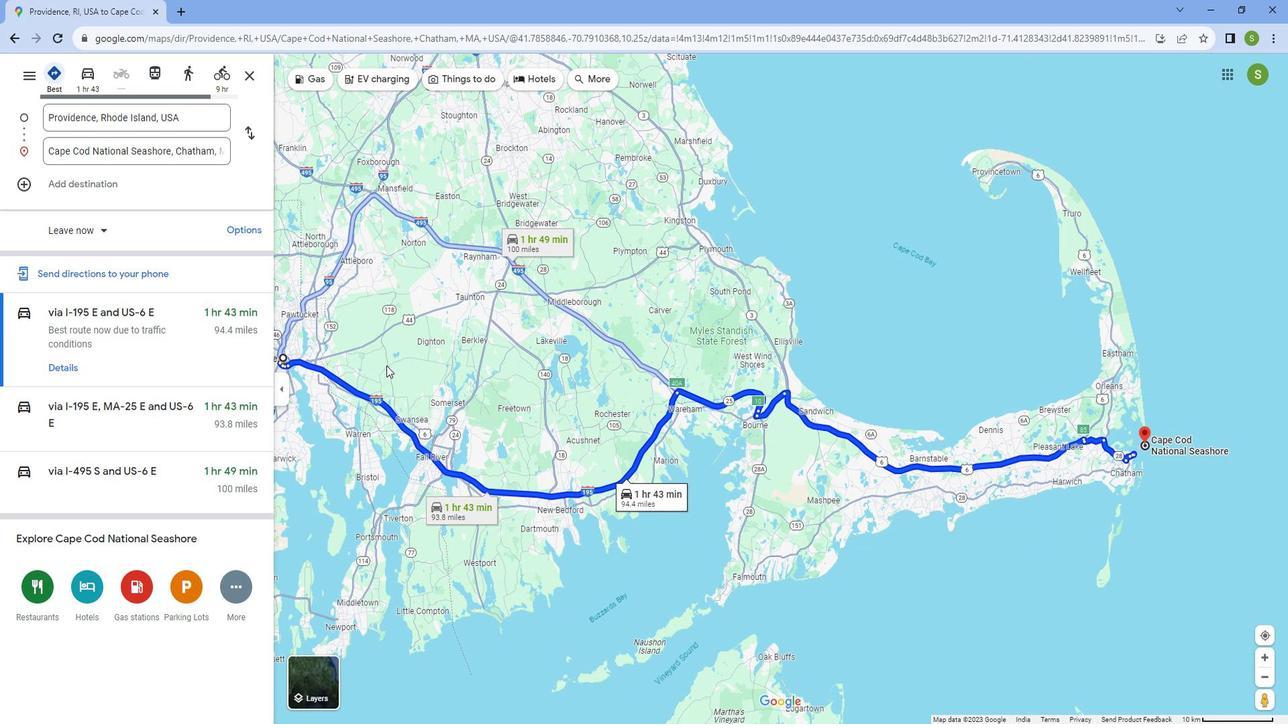 
Action: Mouse moved to (719, 425)
Screenshot: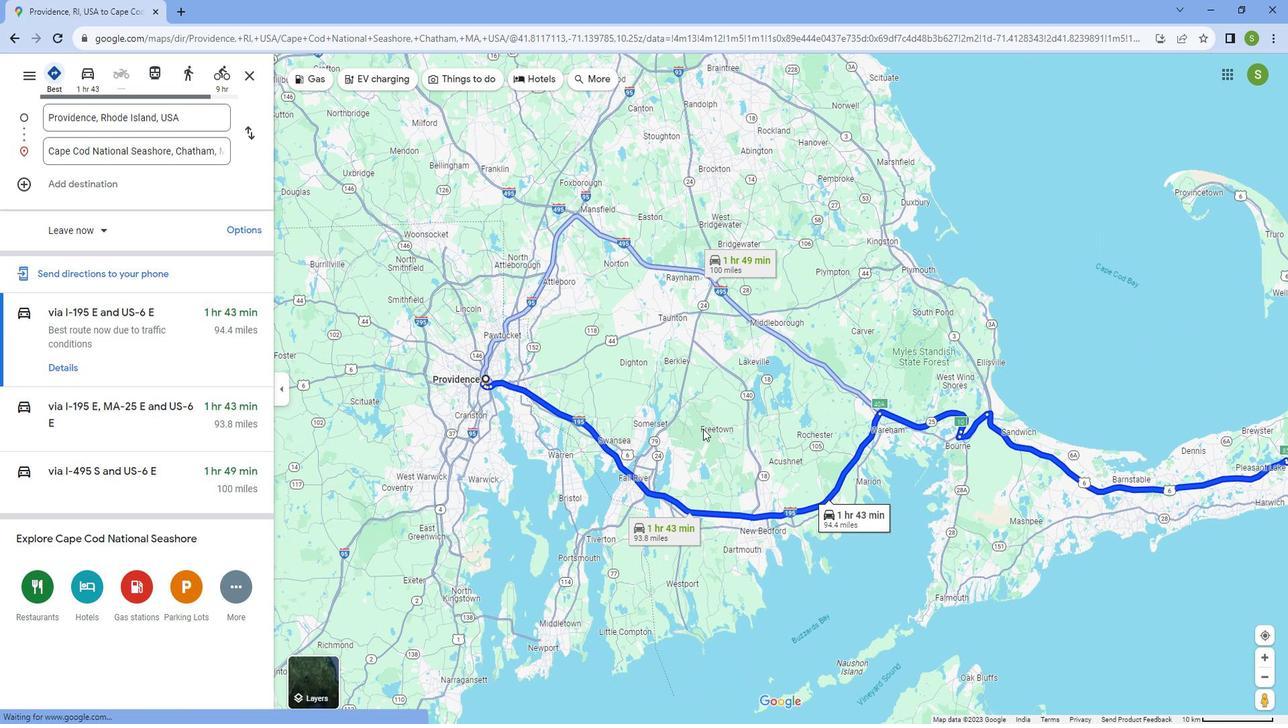 
Action: Mouse pressed left at (719, 425)
Screenshot: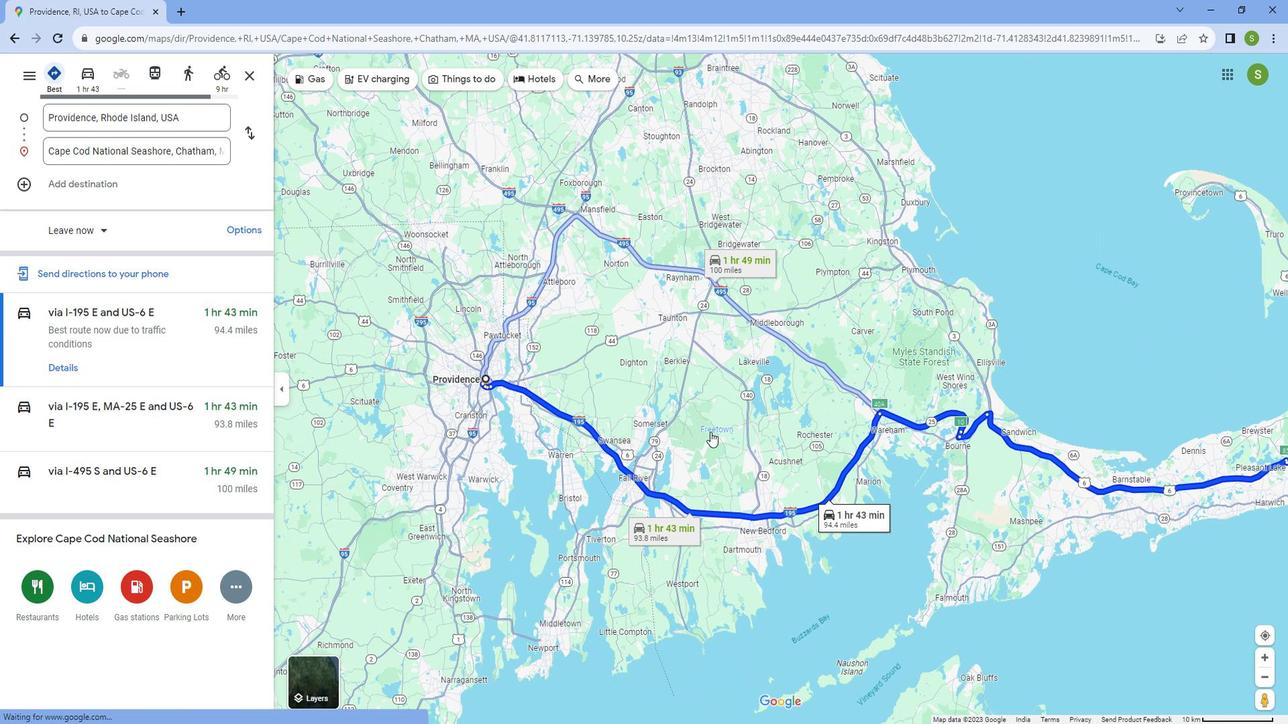 
Action: Mouse moved to (85, 358)
Screenshot: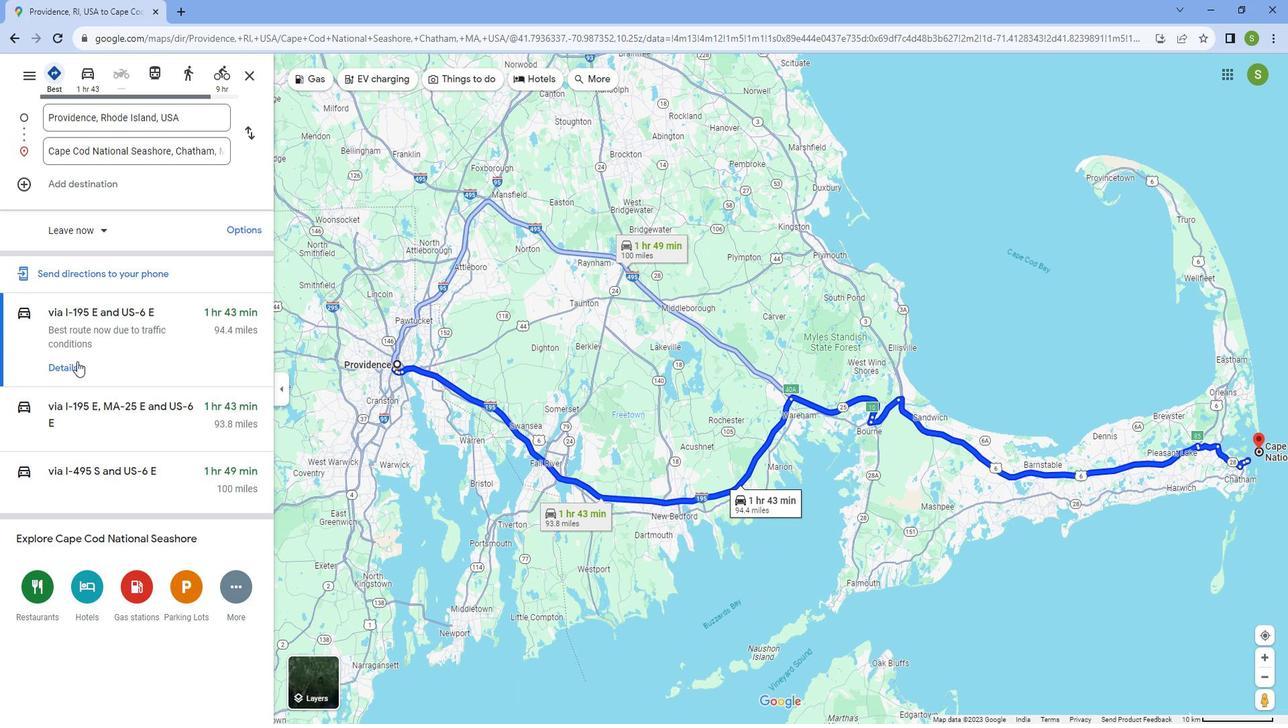 
Action: Mouse pressed left at (85, 358)
Screenshot: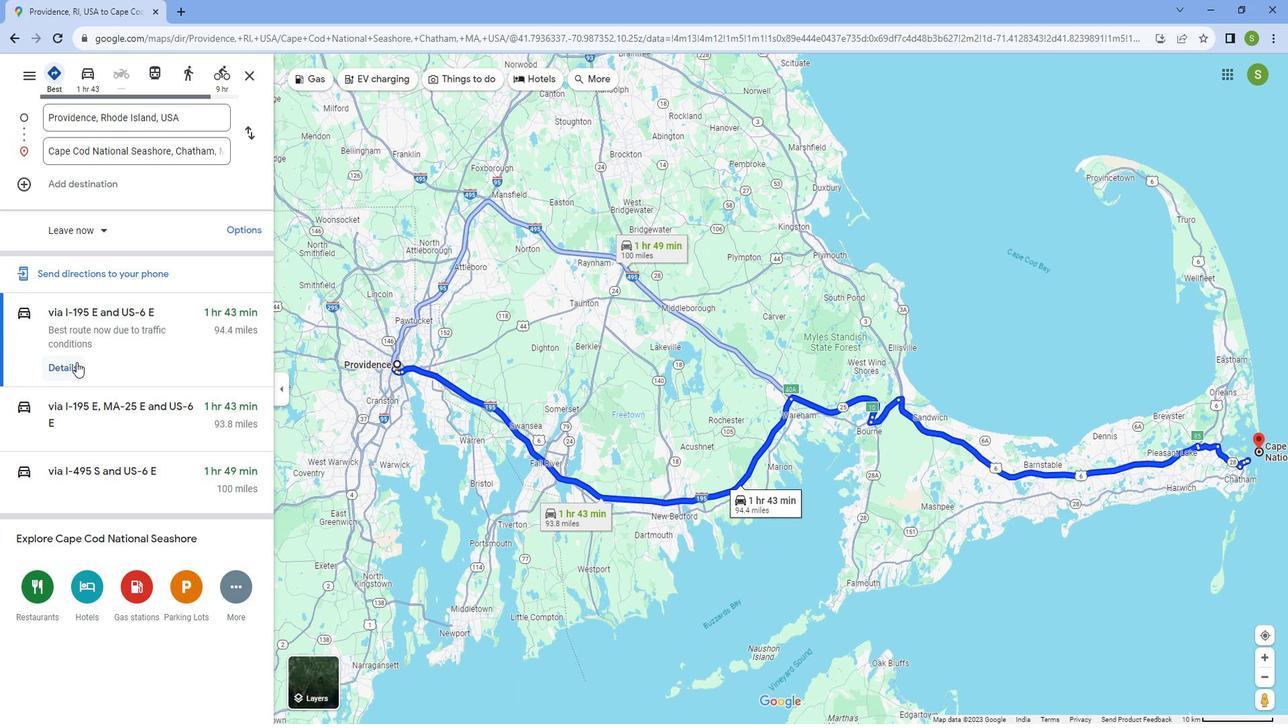 
Action: Mouse moved to (845, 385)
Screenshot: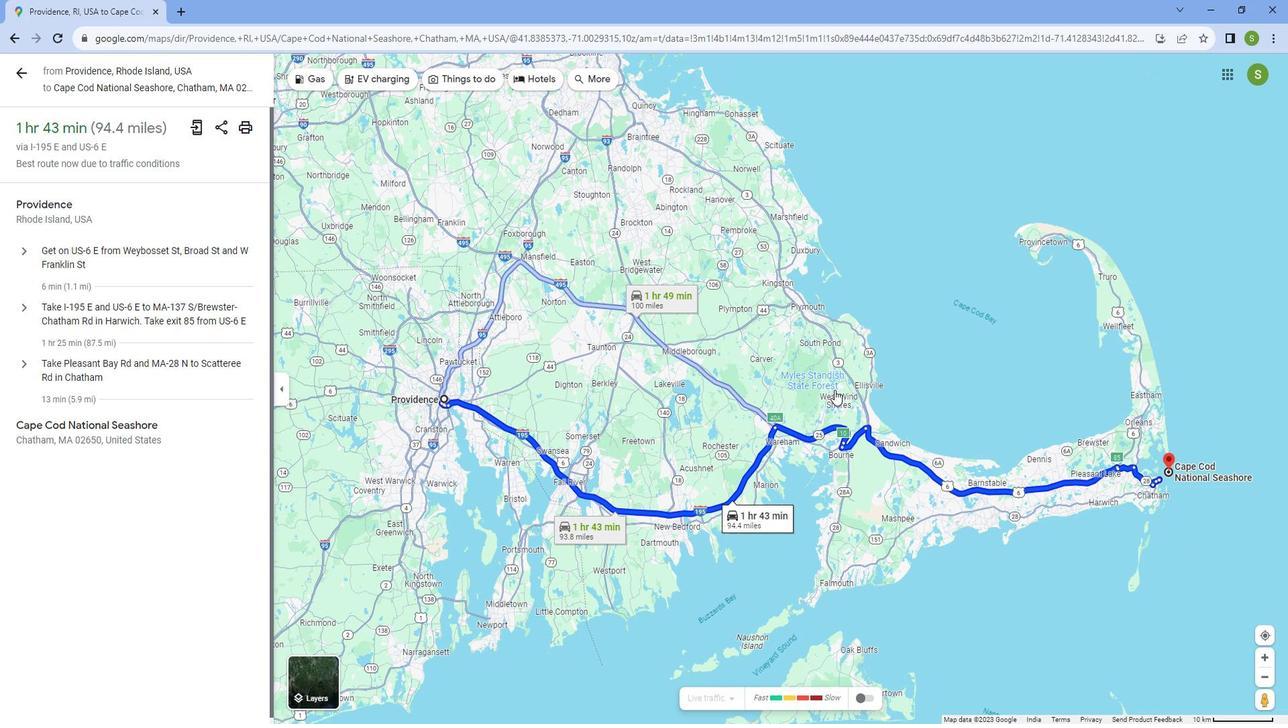 
Action: Mouse pressed left at (845, 385)
Screenshot: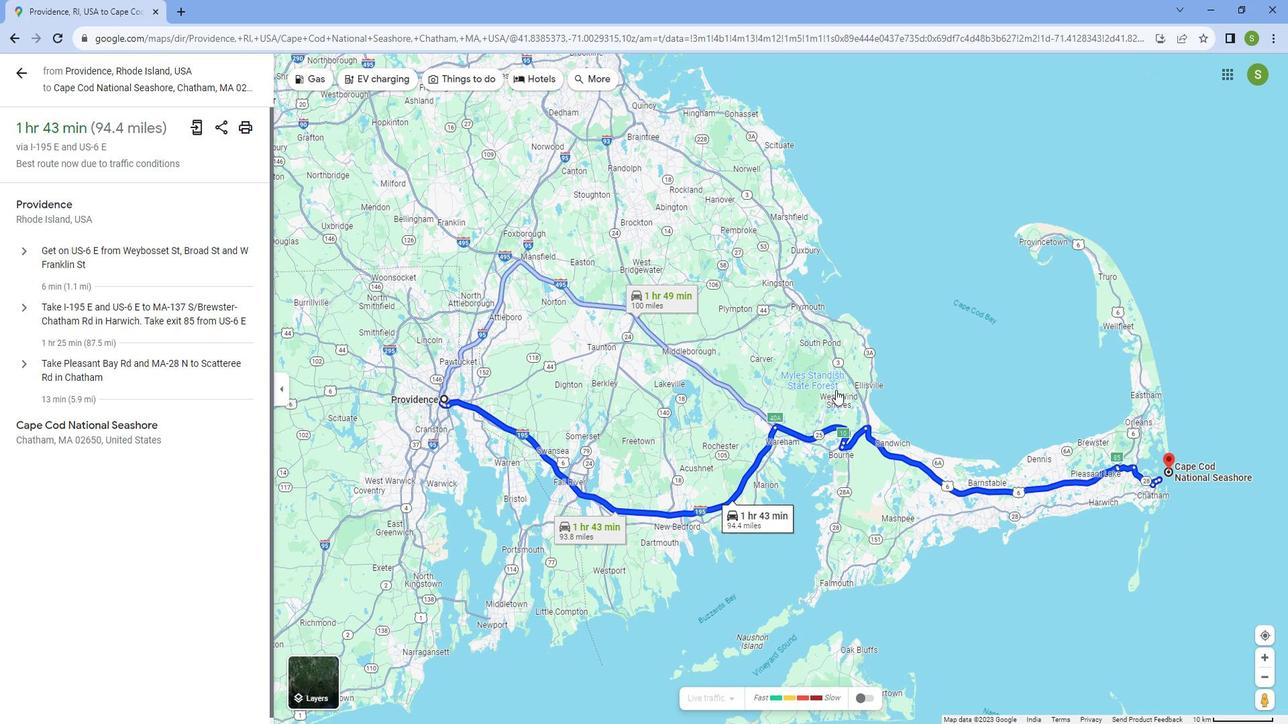 
Action: Mouse moved to (491, 230)
Screenshot: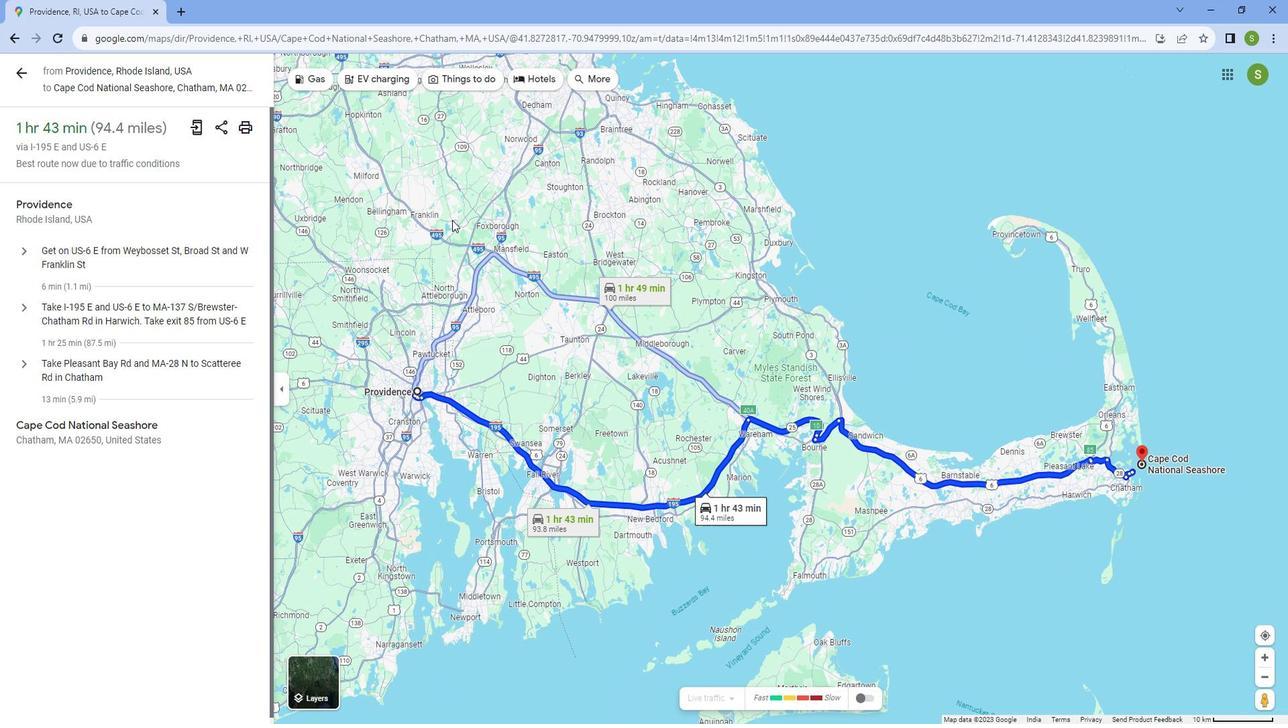 
